 Task: Look for space in Tulle, France from 7th July, 2023 to 15th July, 2023 for 6 adults in price range Rs.15000 to Rs.20000. Place can be entire place with 3 bedrooms having 3 beds and 3 bathrooms. Property type can be house, flat, guest house. Booking option can be shelf check-in. Required host language is English.
Action: Mouse moved to (415, 81)
Screenshot: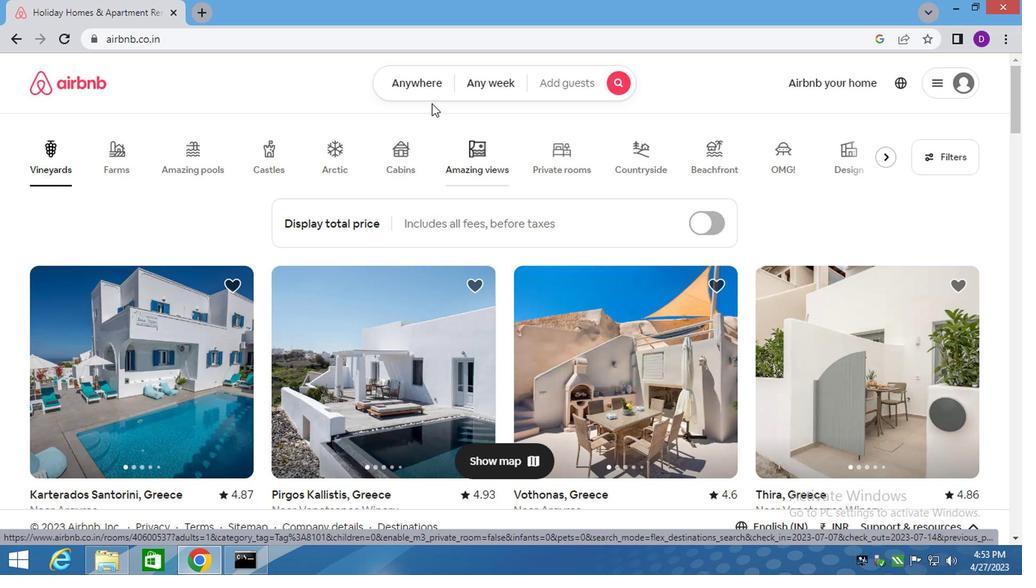 
Action: Mouse pressed left at (415, 81)
Screenshot: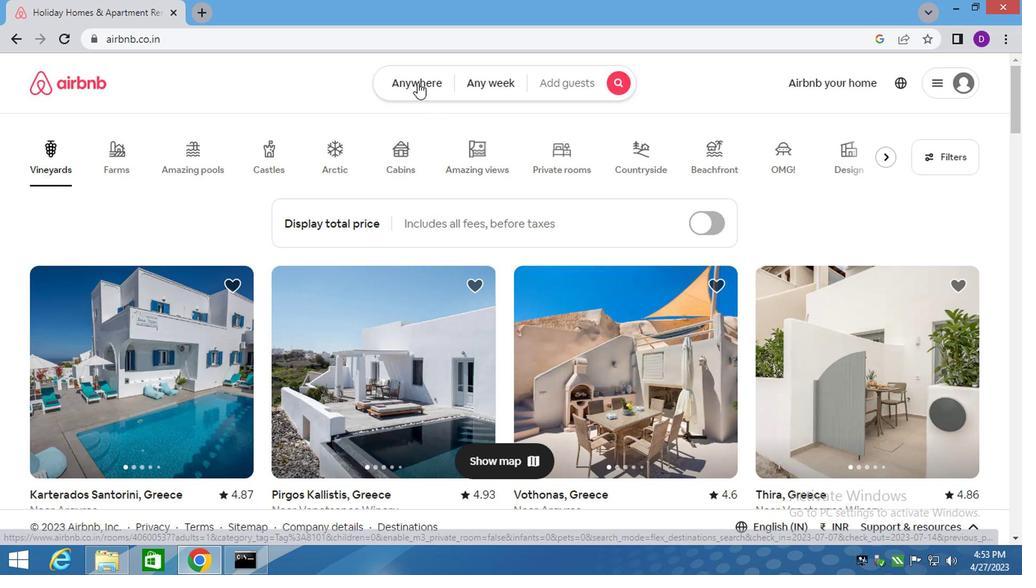 
Action: Mouse moved to (294, 148)
Screenshot: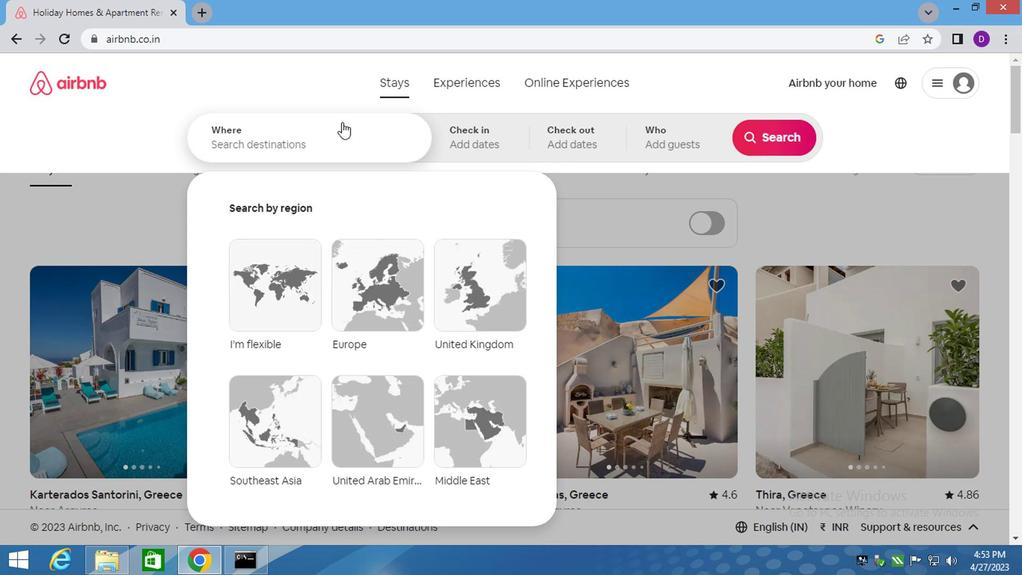 
Action: Mouse pressed left at (294, 148)
Screenshot: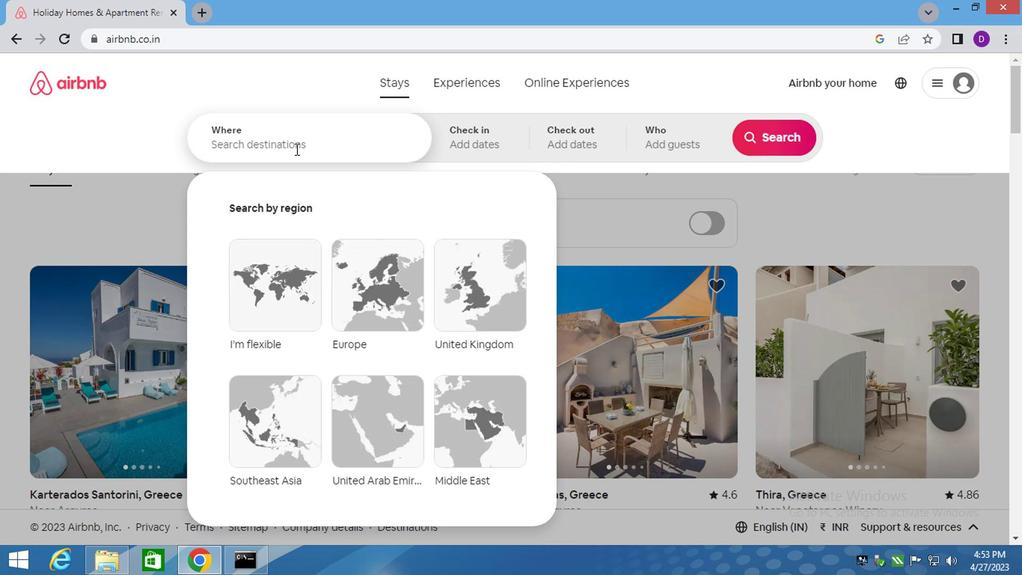 
Action: Key pressed <Key.shift>TULLE,<Key.shift>FRANCE<Key.enter>
Screenshot: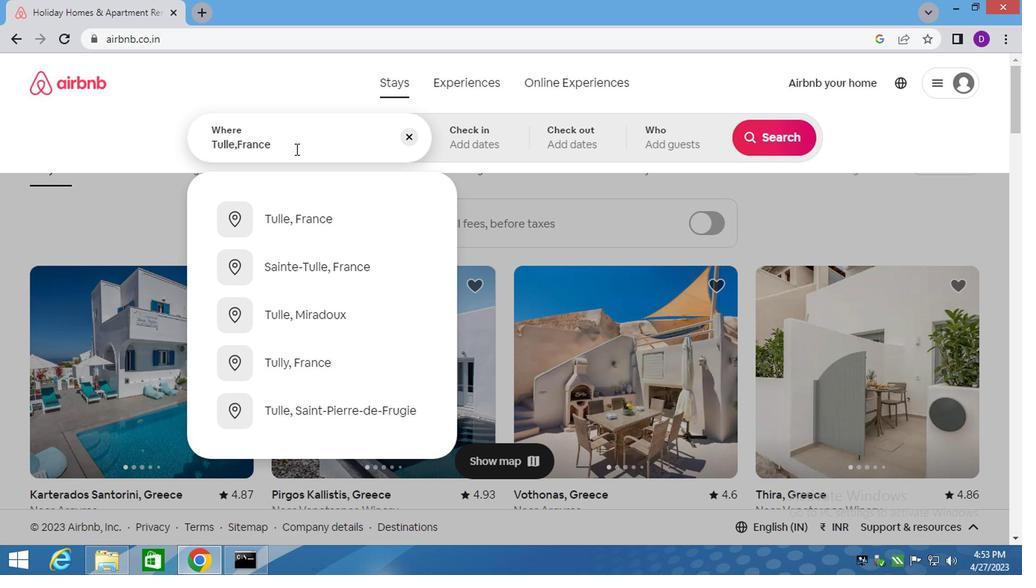 
Action: Mouse moved to (745, 258)
Screenshot: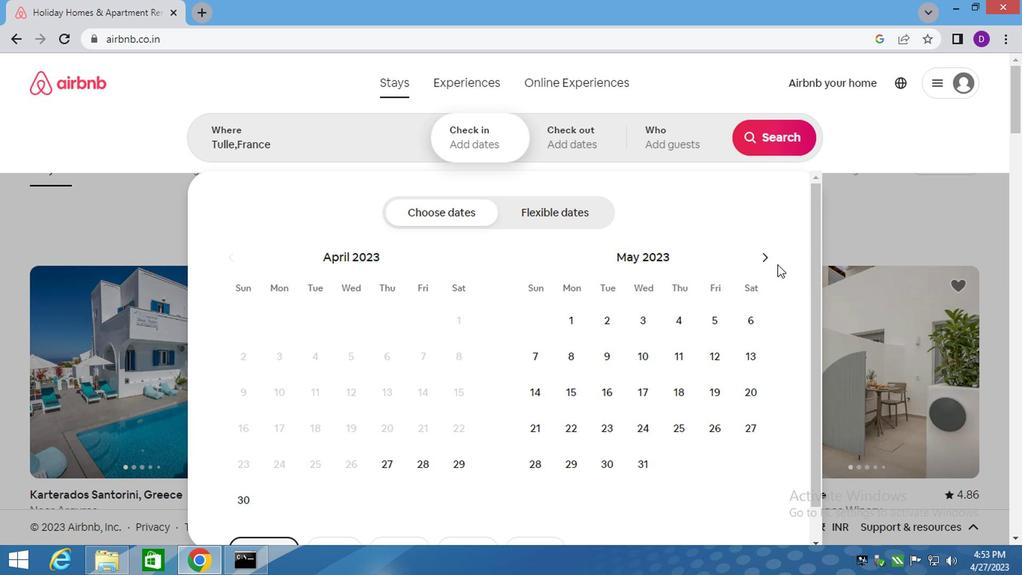 
Action: Mouse pressed left at (745, 258)
Screenshot: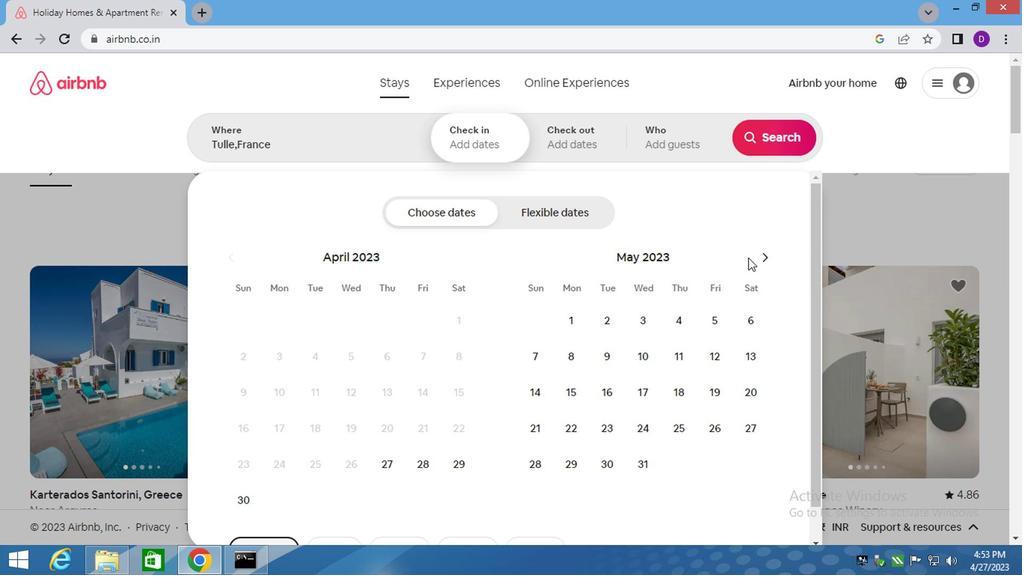 
Action: Mouse moved to (768, 260)
Screenshot: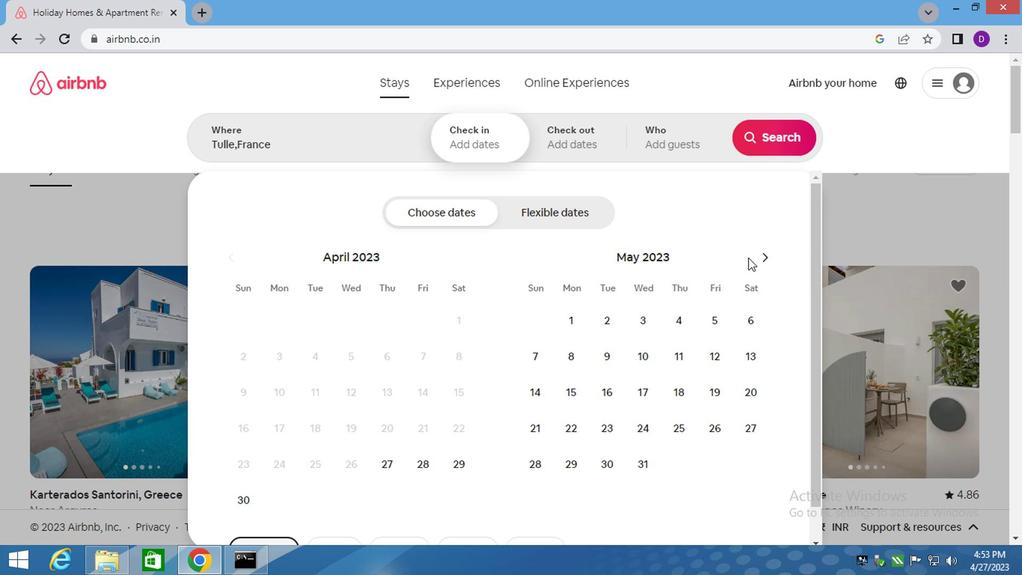 
Action: Mouse pressed left at (768, 260)
Screenshot: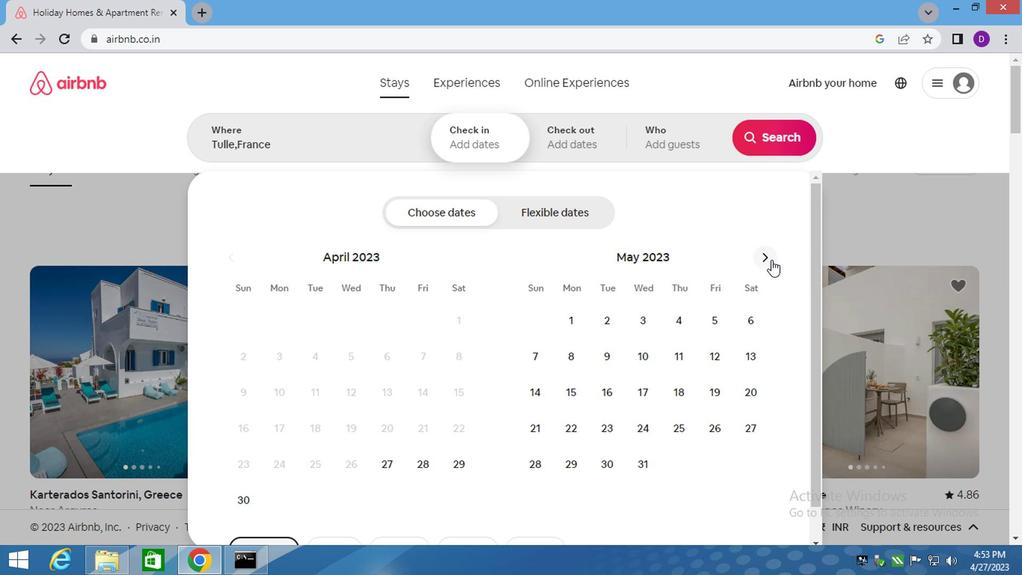 
Action: Mouse pressed left at (768, 260)
Screenshot: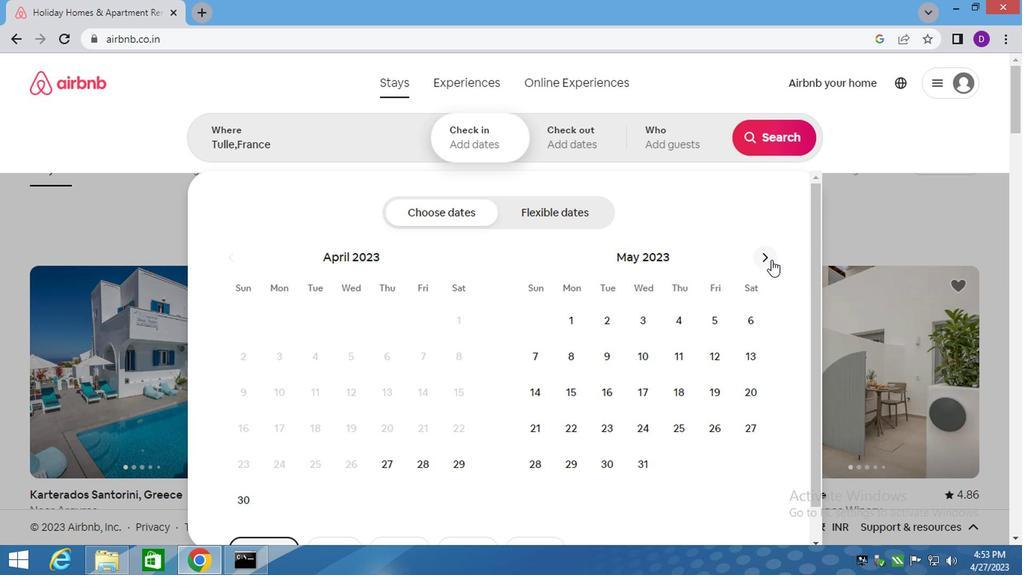 
Action: Mouse pressed left at (768, 260)
Screenshot: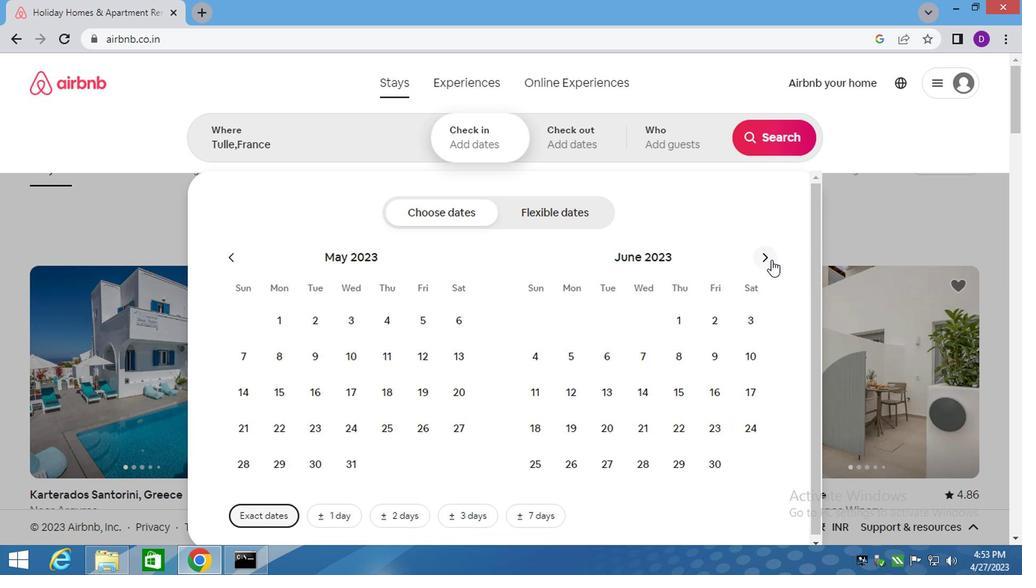 
Action: Mouse moved to (720, 362)
Screenshot: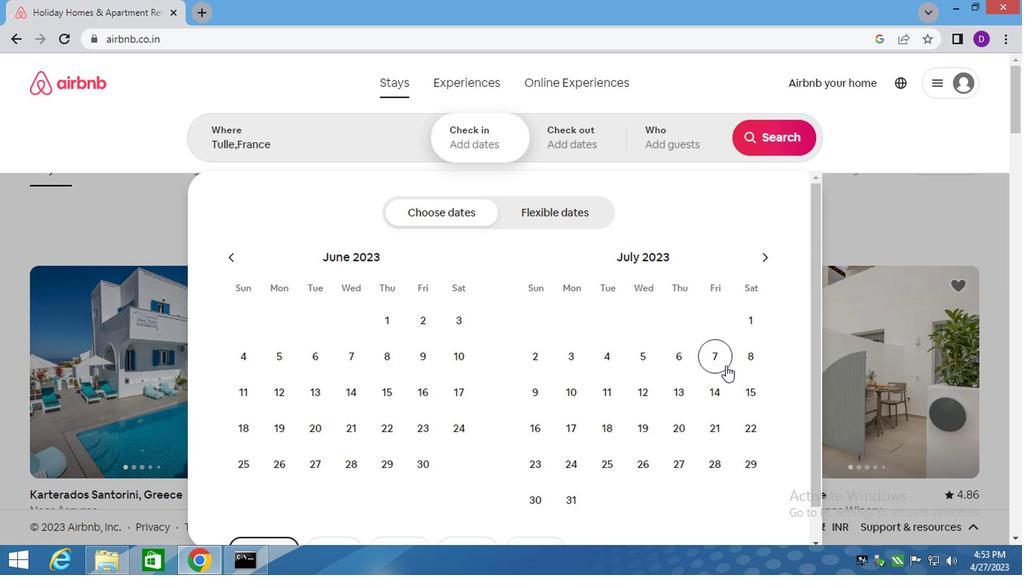 
Action: Mouse pressed left at (720, 362)
Screenshot: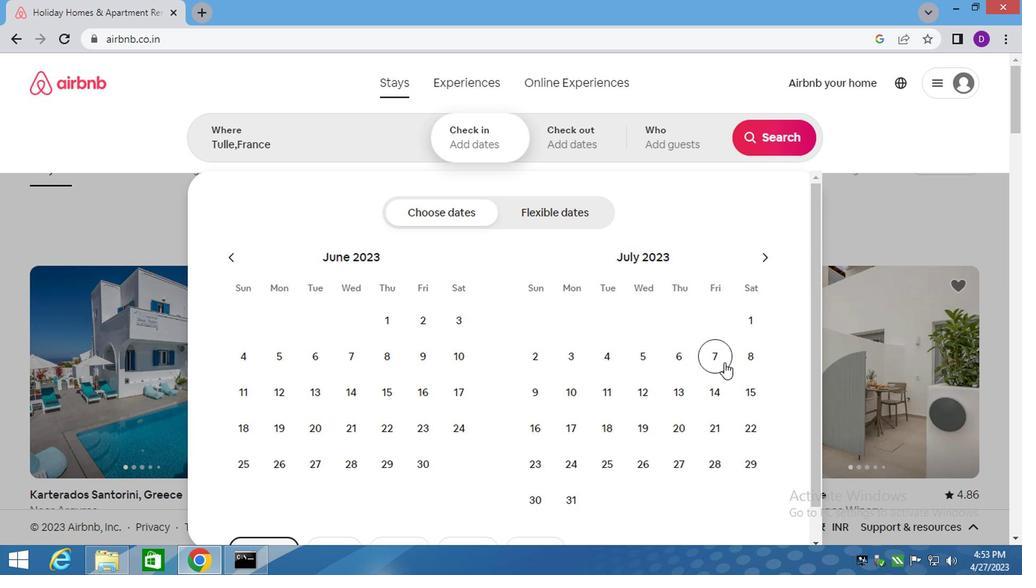 
Action: Mouse moved to (736, 382)
Screenshot: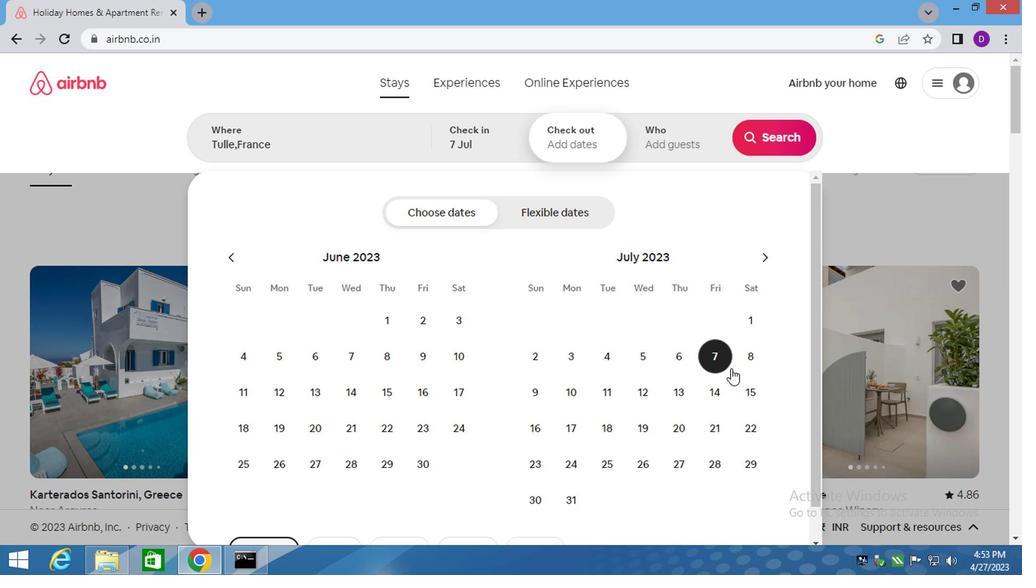 
Action: Mouse pressed left at (736, 382)
Screenshot: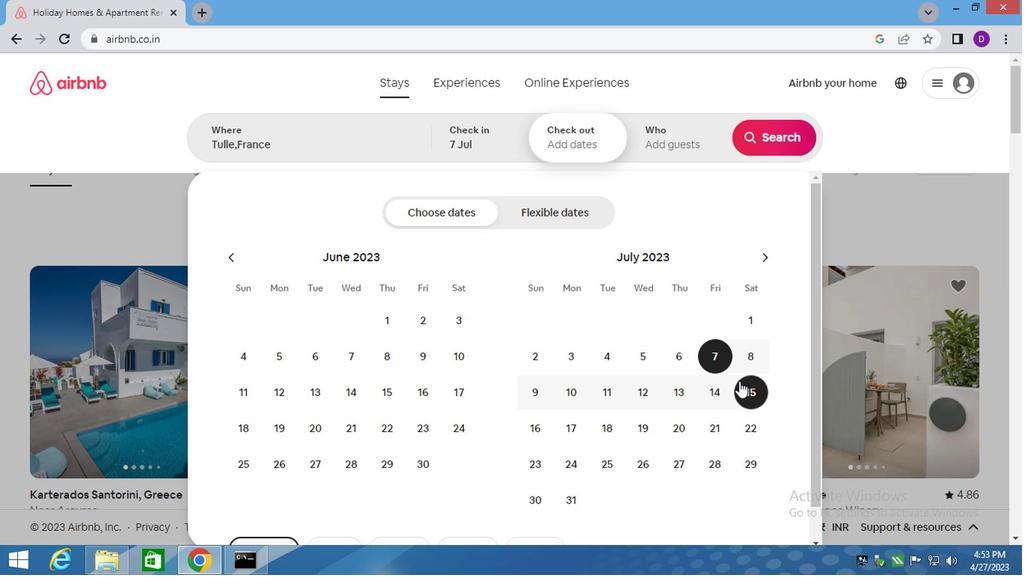 
Action: Mouse moved to (688, 141)
Screenshot: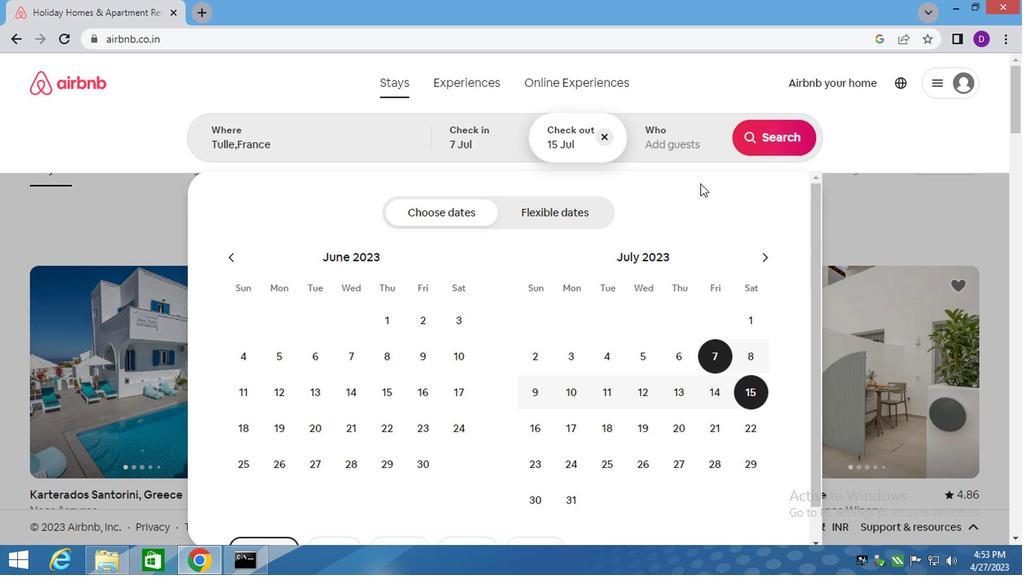 
Action: Mouse pressed left at (688, 141)
Screenshot: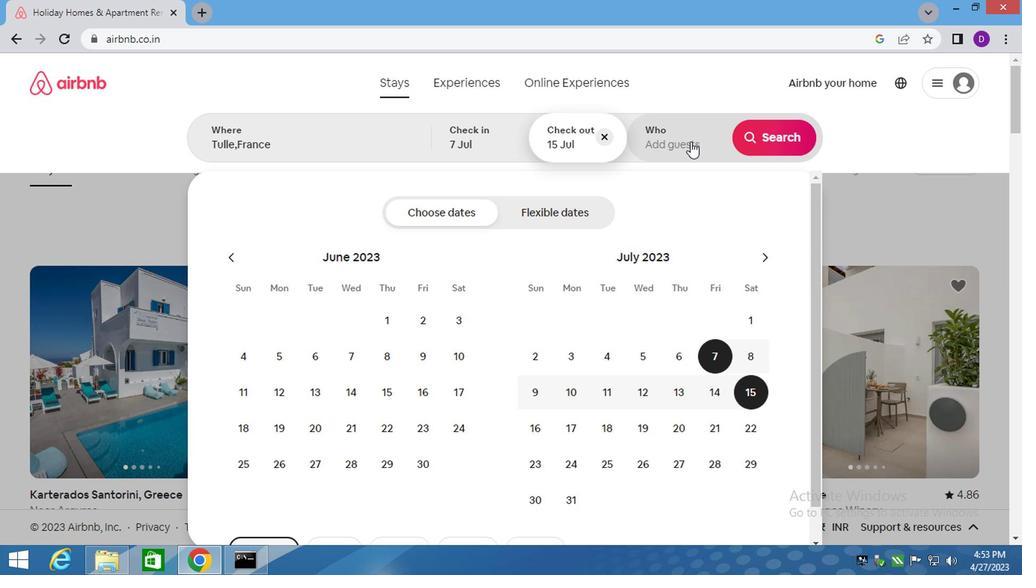 
Action: Mouse moved to (772, 217)
Screenshot: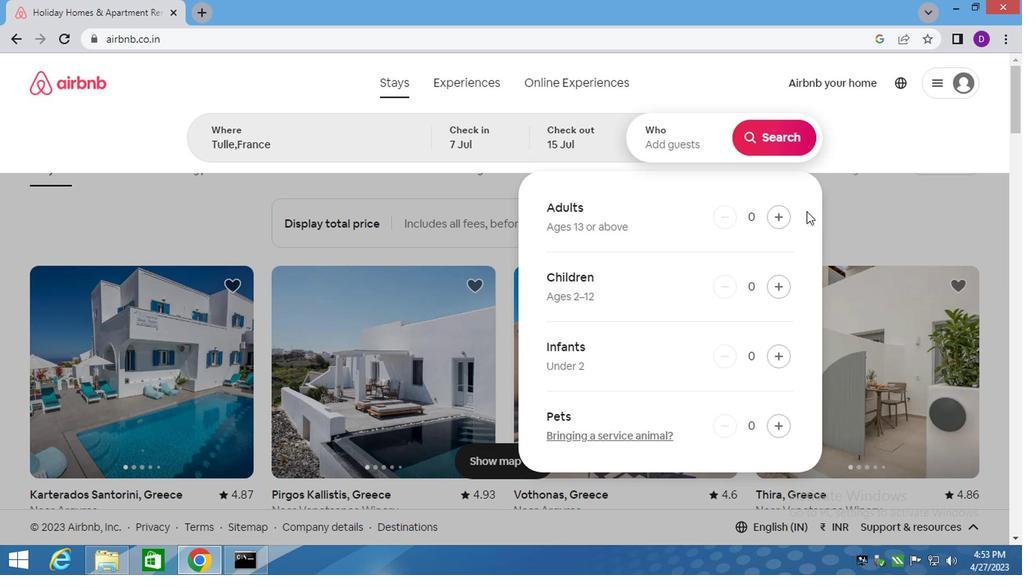 
Action: Mouse pressed left at (772, 217)
Screenshot: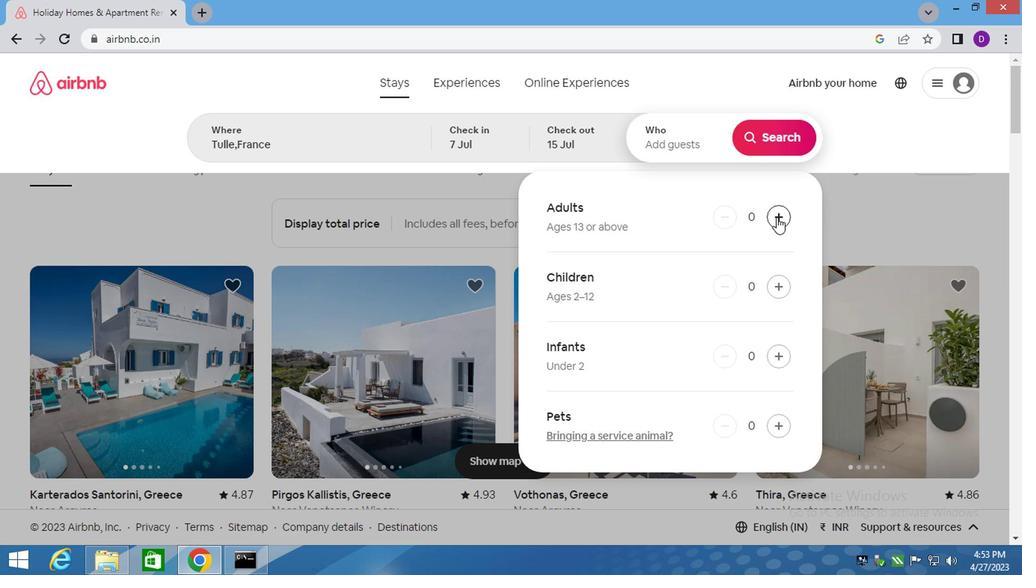 
Action: Mouse pressed left at (772, 217)
Screenshot: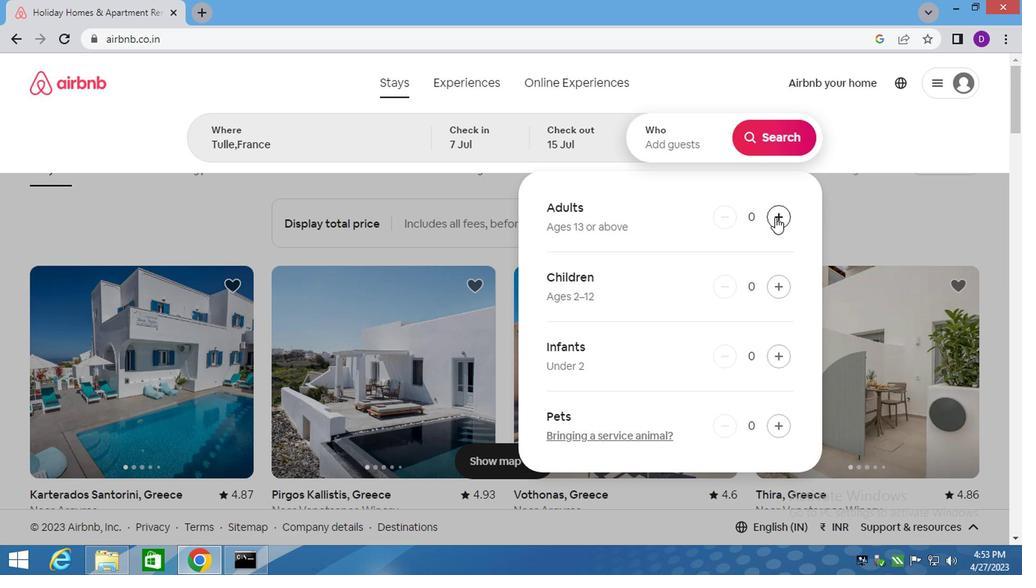 
Action: Mouse pressed left at (772, 217)
Screenshot: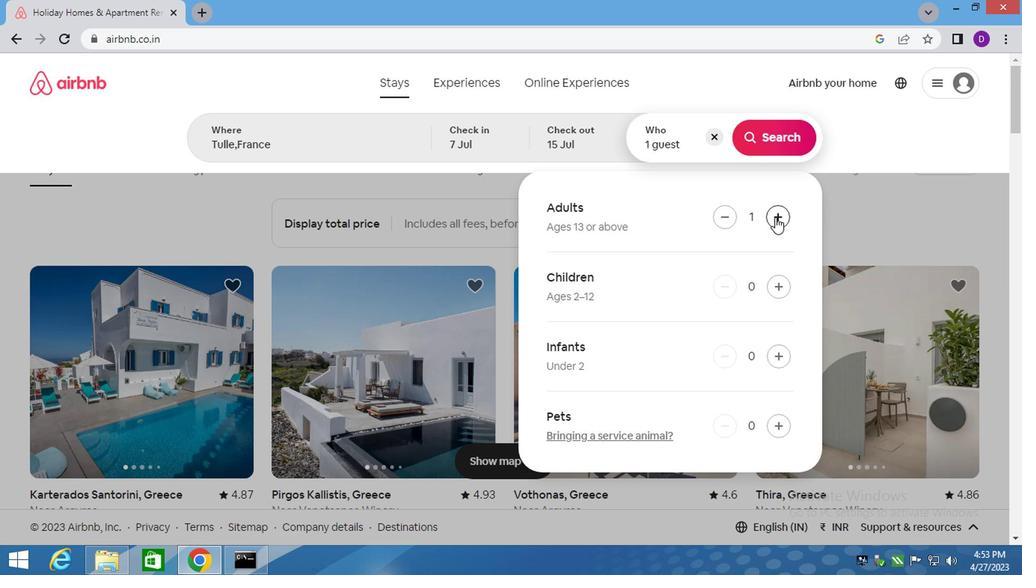 
Action: Mouse pressed left at (772, 217)
Screenshot: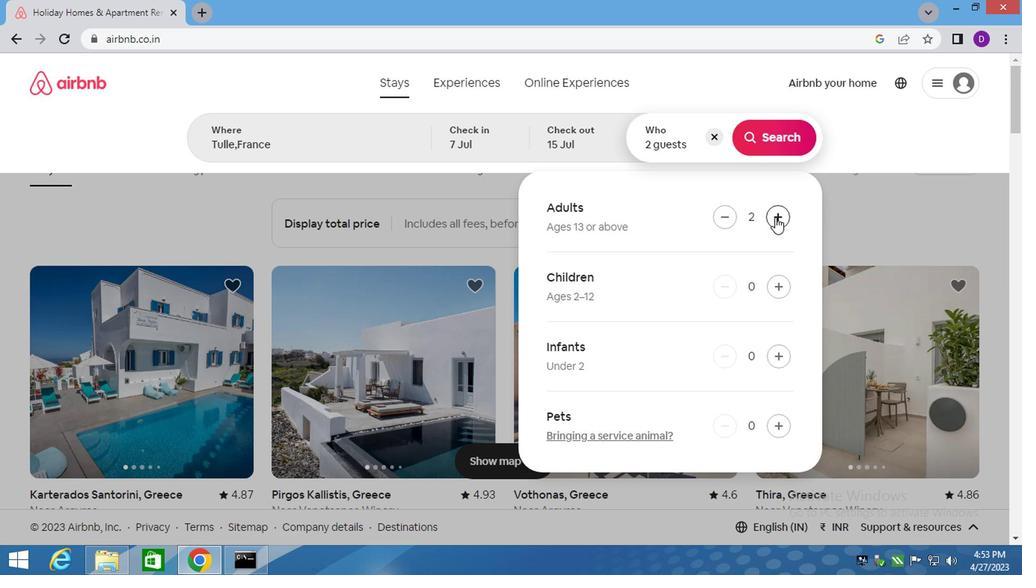 
Action: Mouse pressed left at (772, 217)
Screenshot: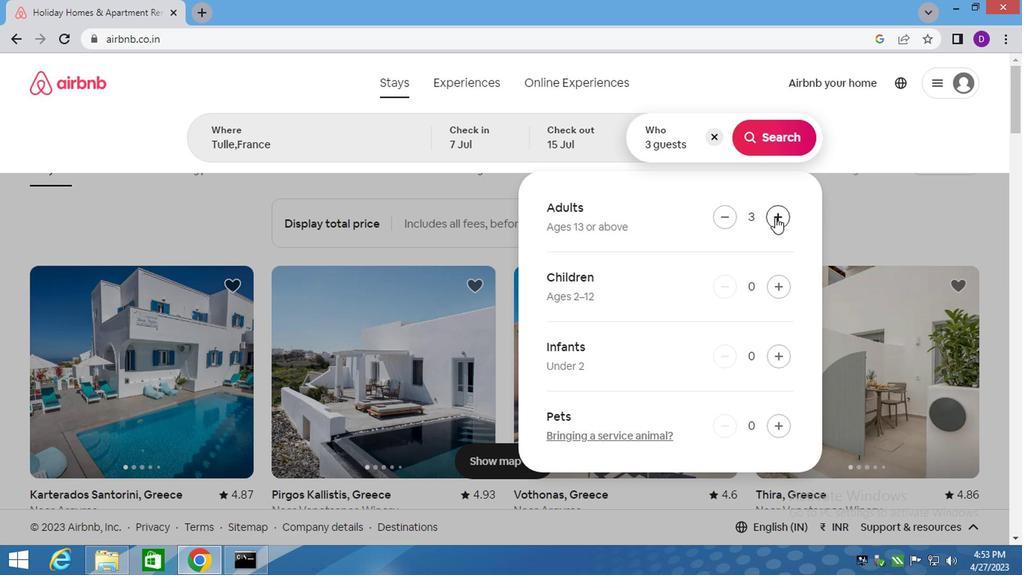 
Action: Mouse pressed left at (772, 217)
Screenshot: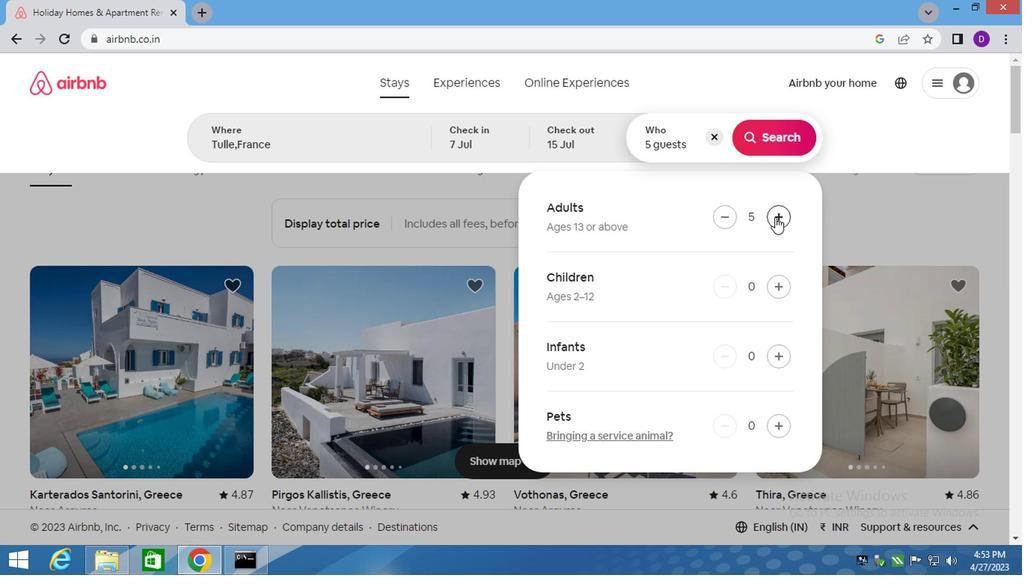 
Action: Mouse moved to (762, 148)
Screenshot: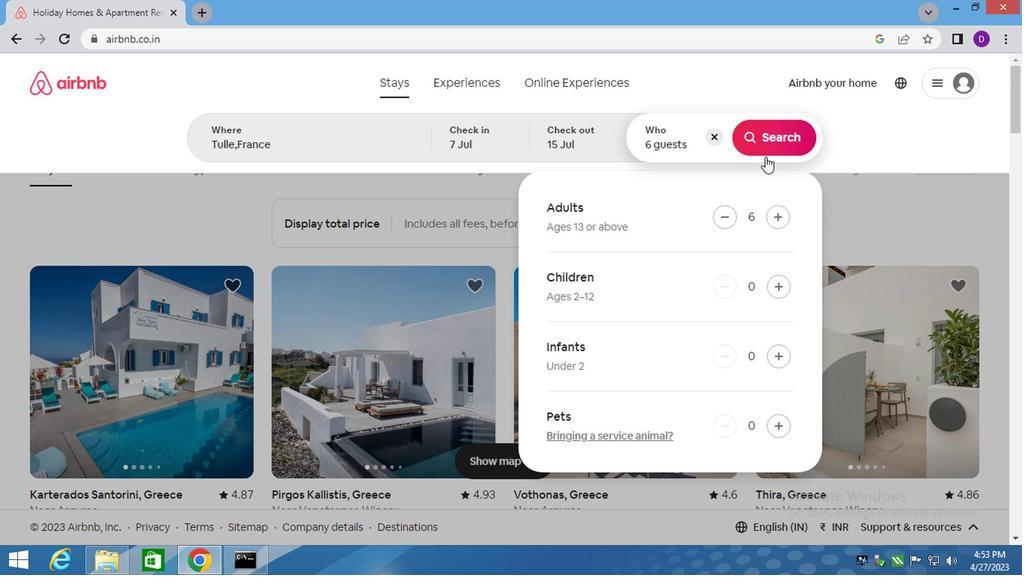 
Action: Mouse pressed left at (762, 148)
Screenshot: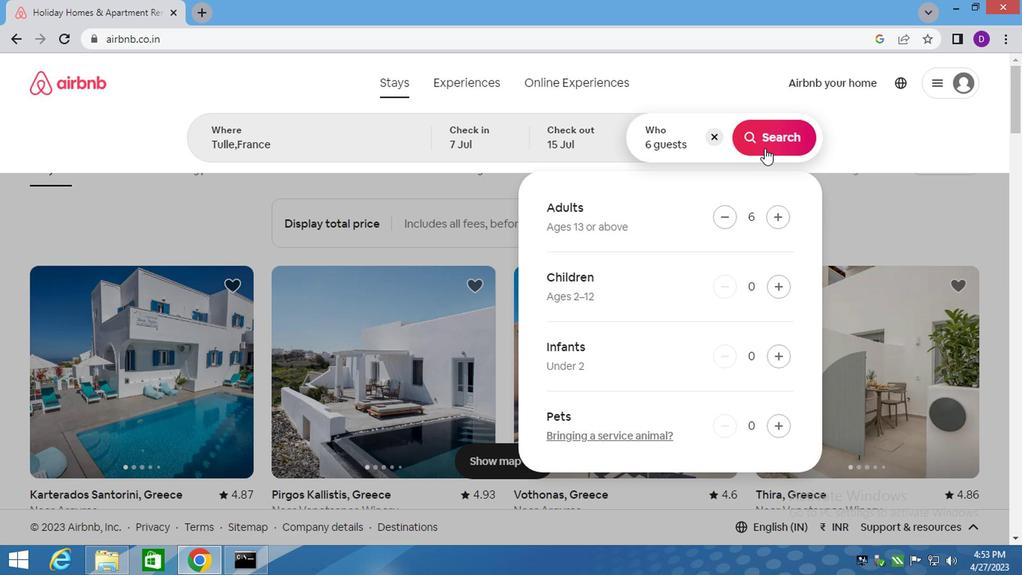 
Action: Mouse moved to (960, 153)
Screenshot: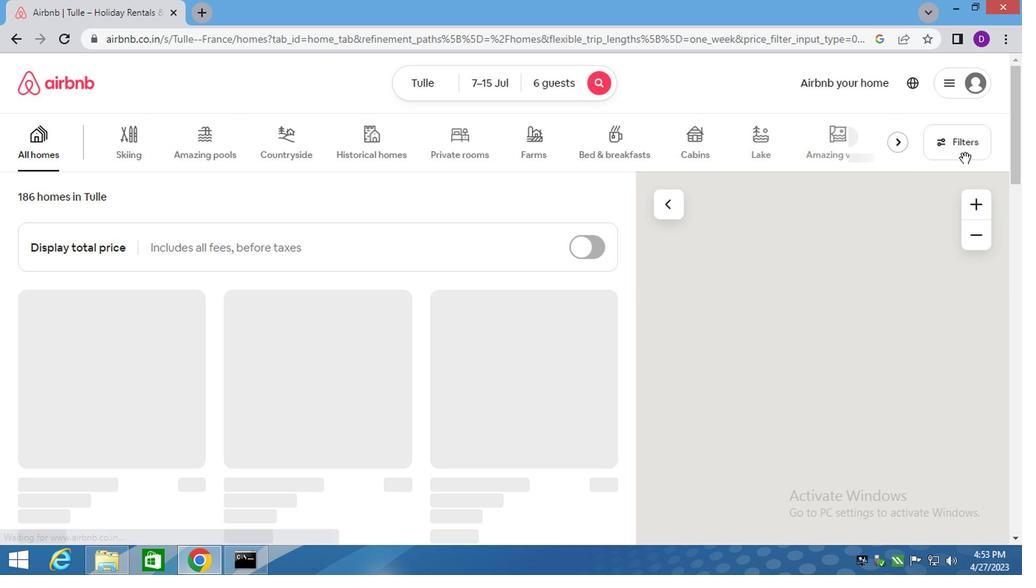 
Action: Mouse pressed left at (960, 153)
Screenshot: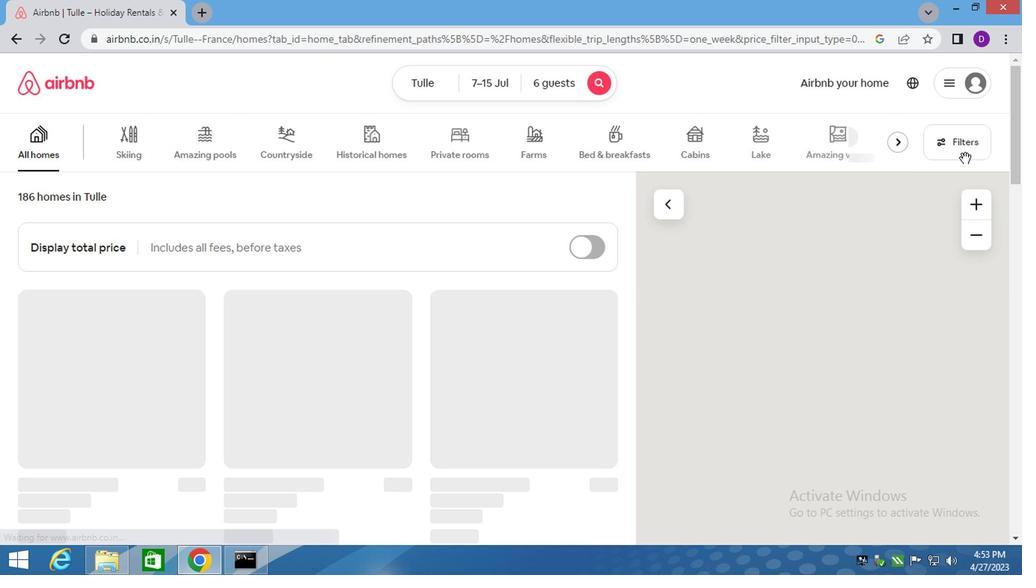 
Action: Mouse moved to (294, 328)
Screenshot: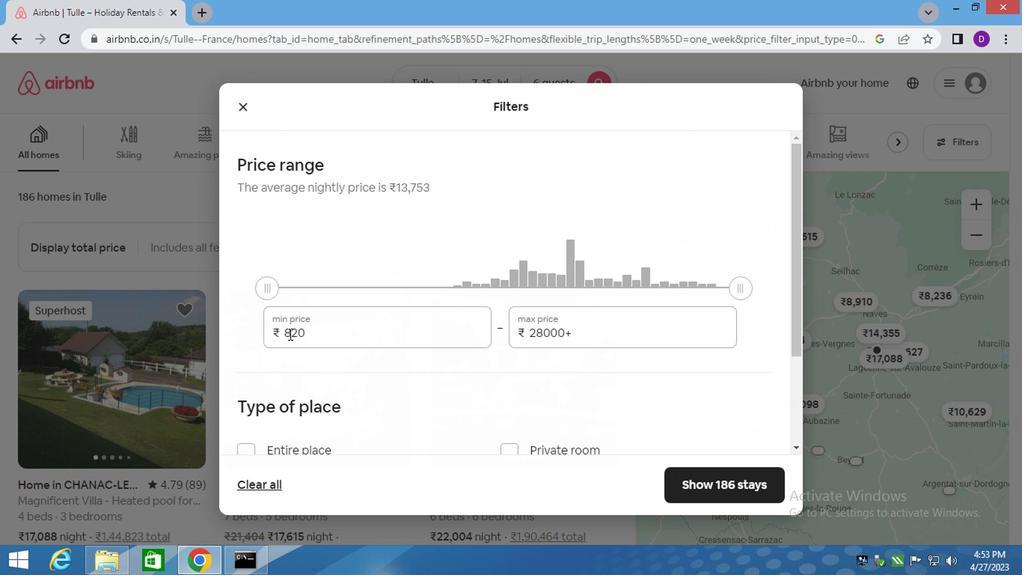 
Action: Mouse pressed left at (294, 328)
Screenshot: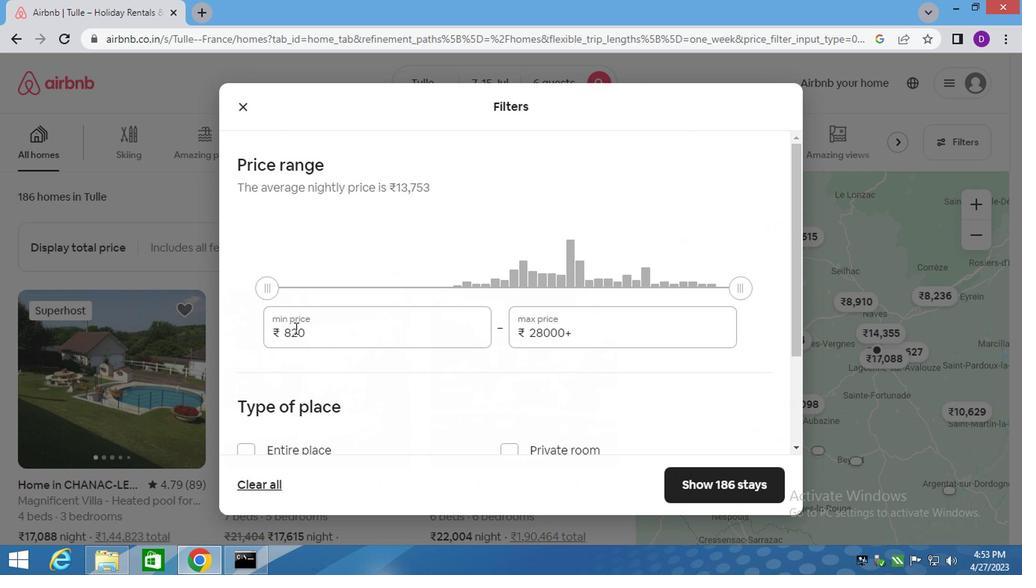 
Action: Mouse pressed left at (294, 328)
Screenshot: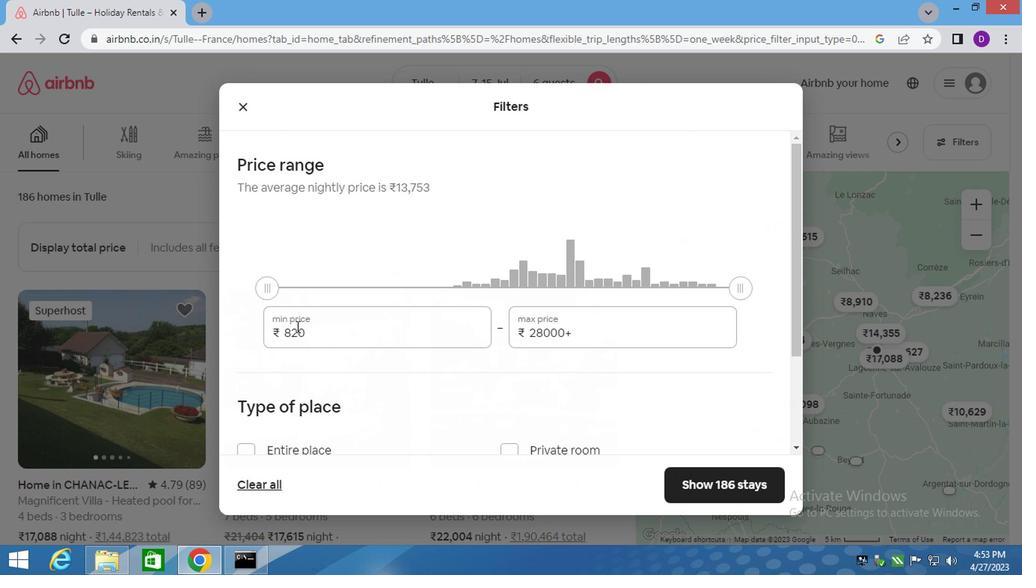 
Action: Mouse pressed left at (294, 328)
Screenshot: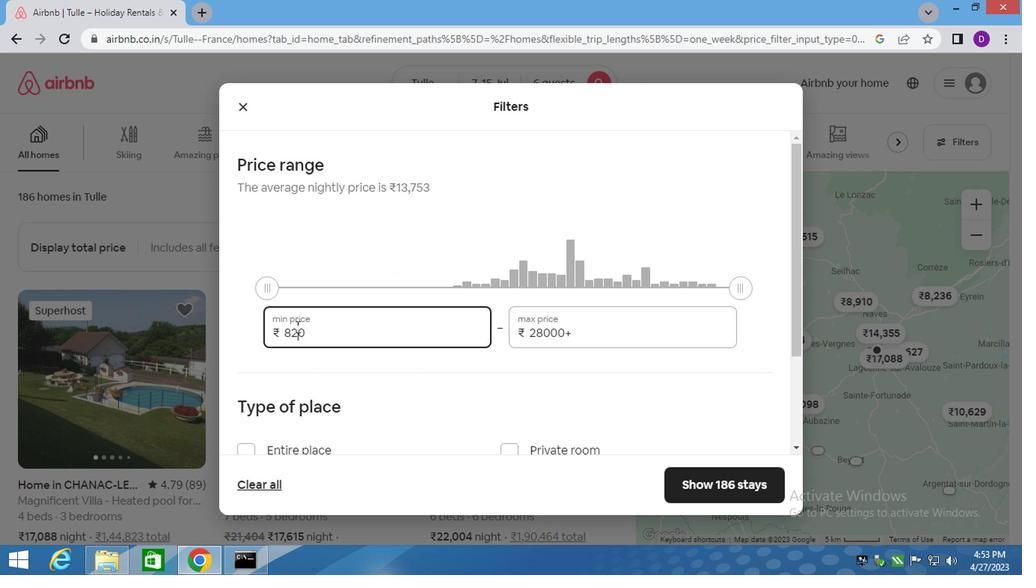 
Action: Key pressed 15000<Key.tab><Key.backspace><Key.backspace><Key.backspace><Key.backspace><Key.backspace><Key.backspace><Key.backspace><Key.backspace><Key.backspace><Key.backspace><Key.backspace><Key.backspace><Key.backspace><Key.backspace><Key.backspace><Key.backspace>
Screenshot: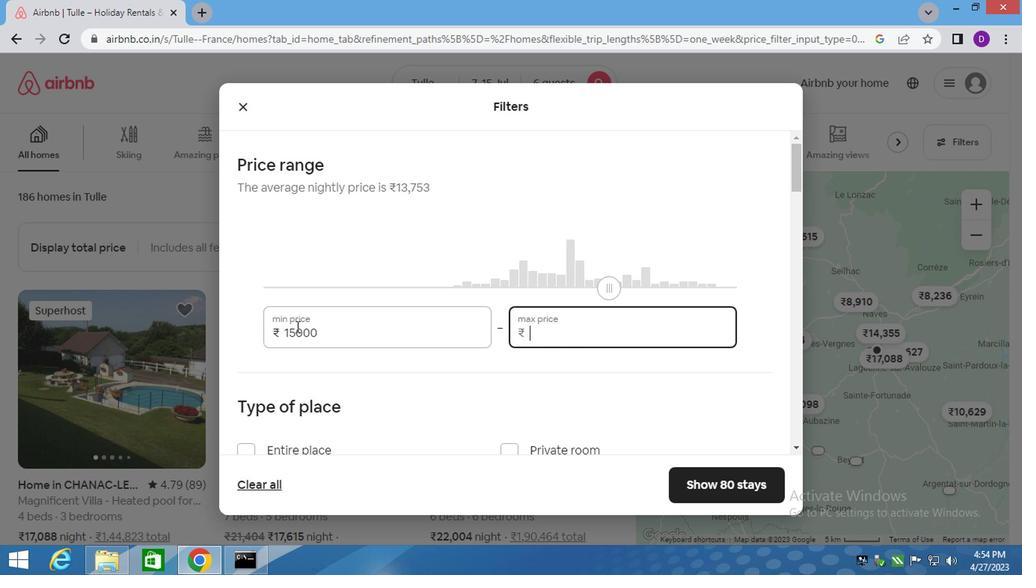 
Action: Mouse moved to (294, 328)
Screenshot: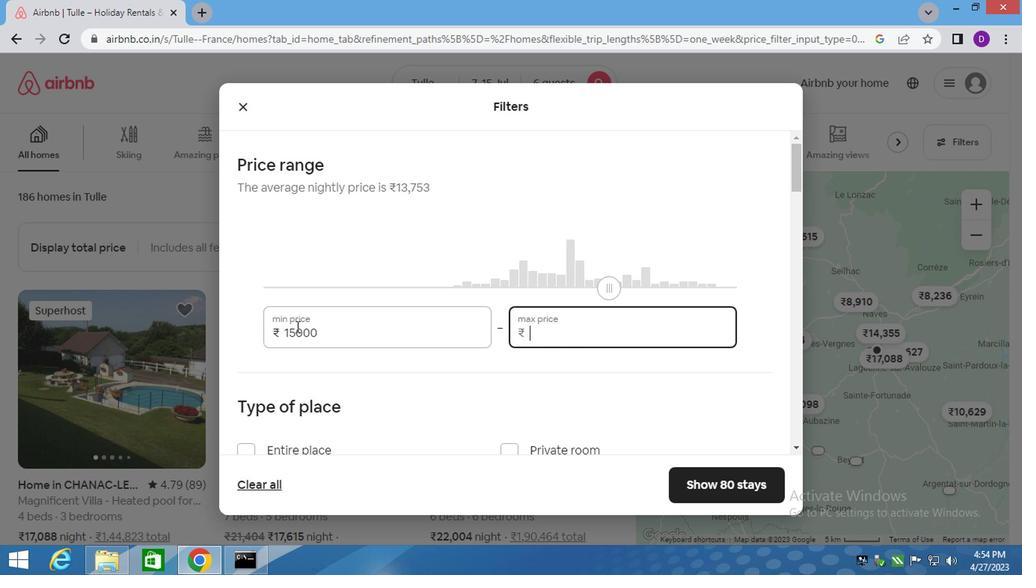 
Action: Key pressed <Key.backspace><Key.backspace>20000
Screenshot: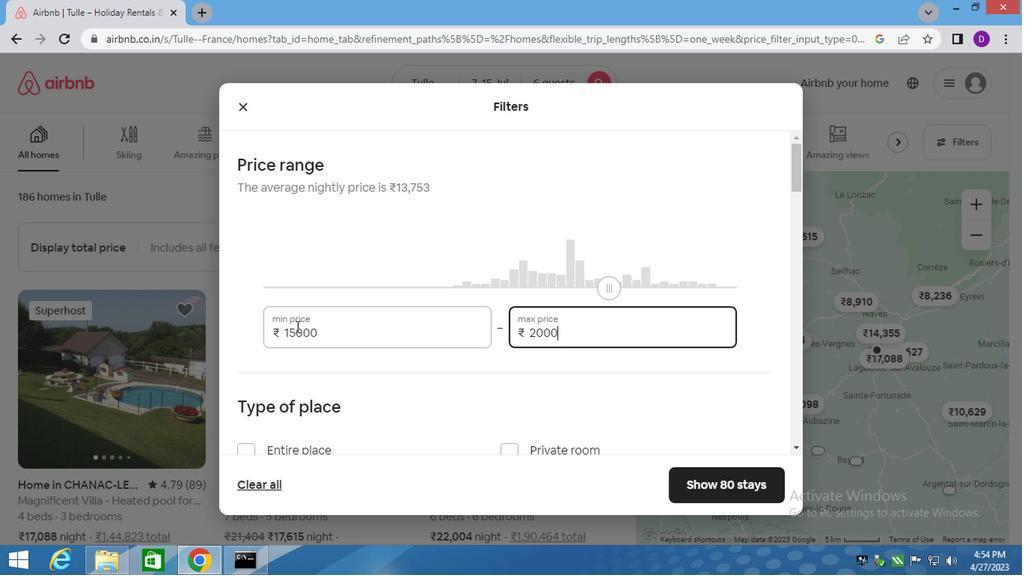 
Action: Mouse moved to (274, 414)
Screenshot: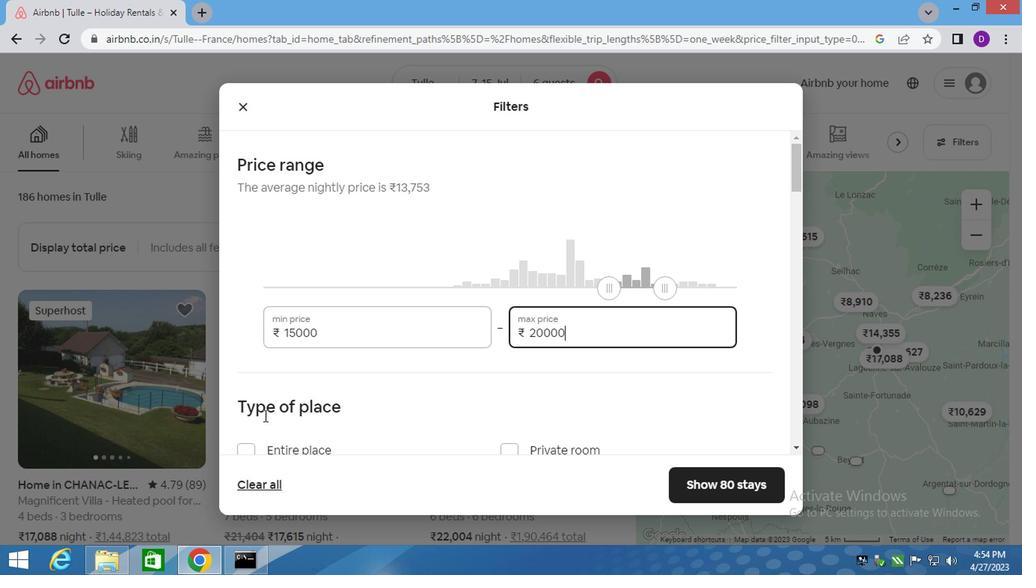 
Action: Mouse scrolled (274, 413) with delta (0, -1)
Screenshot: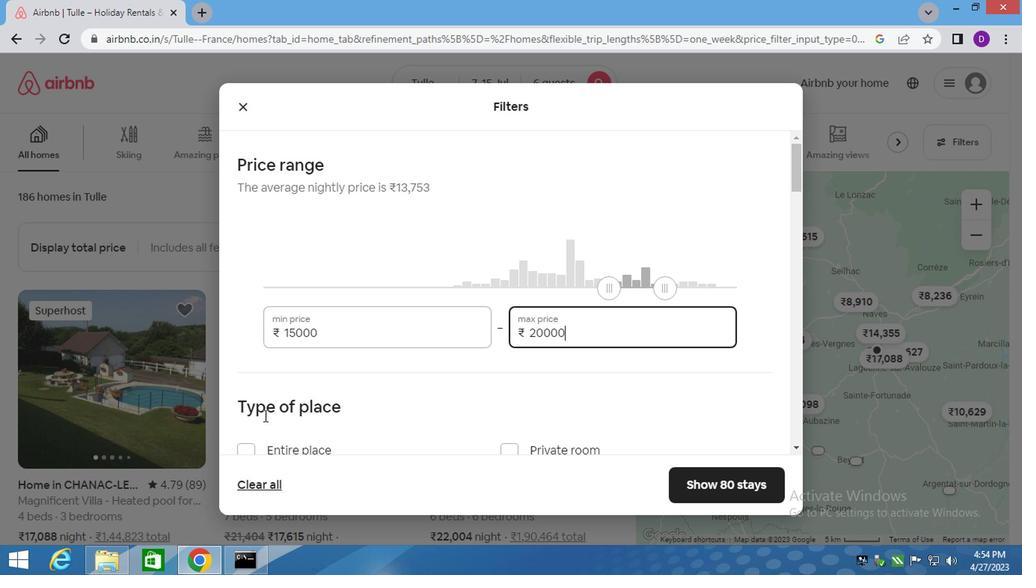 
Action: Mouse moved to (281, 411)
Screenshot: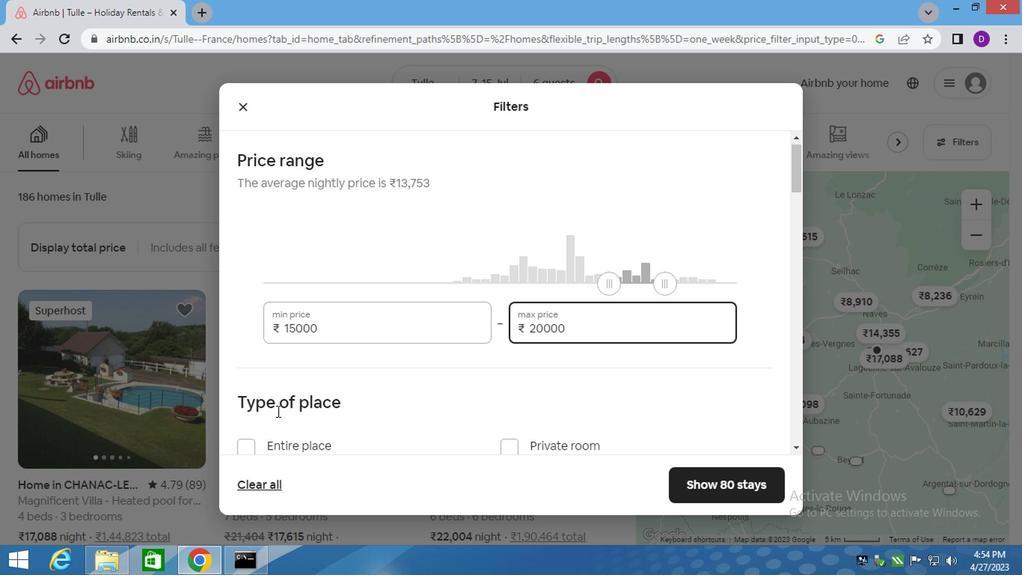 
Action: Mouse scrolled (276, 411) with delta (0, -1)
Screenshot: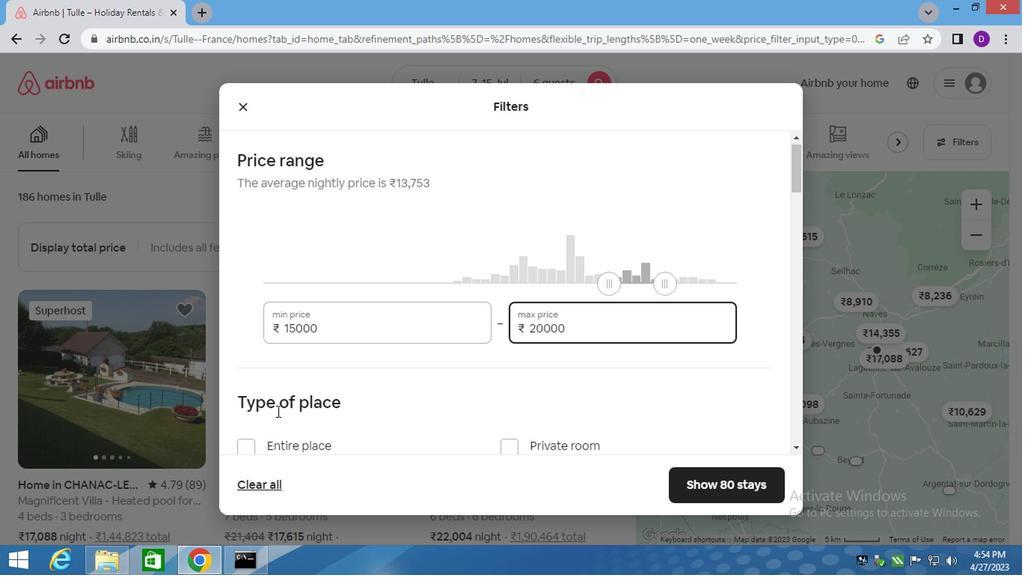 
Action: Mouse moved to (292, 299)
Screenshot: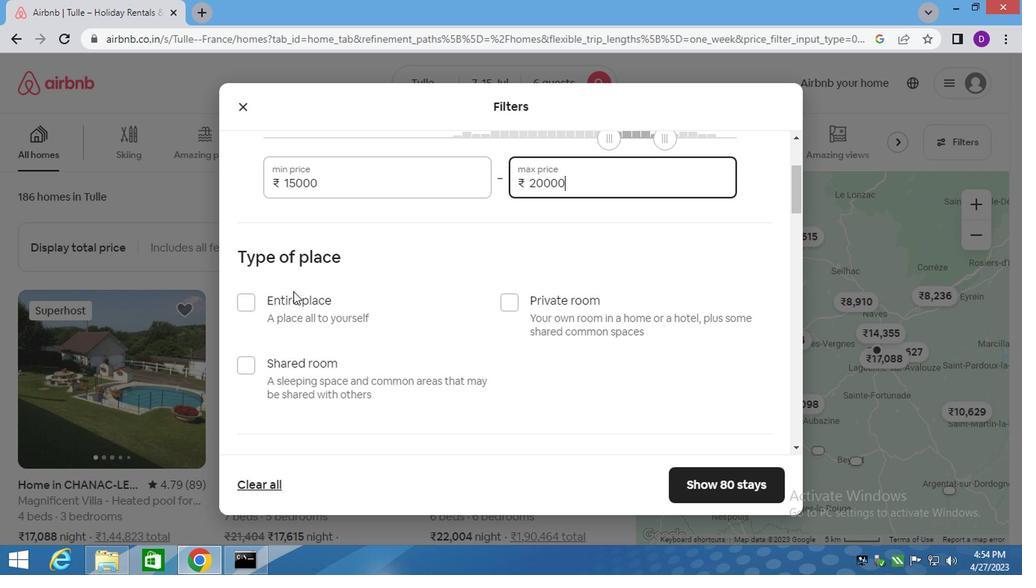 
Action: Mouse pressed left at (292, 299)
Screenshot: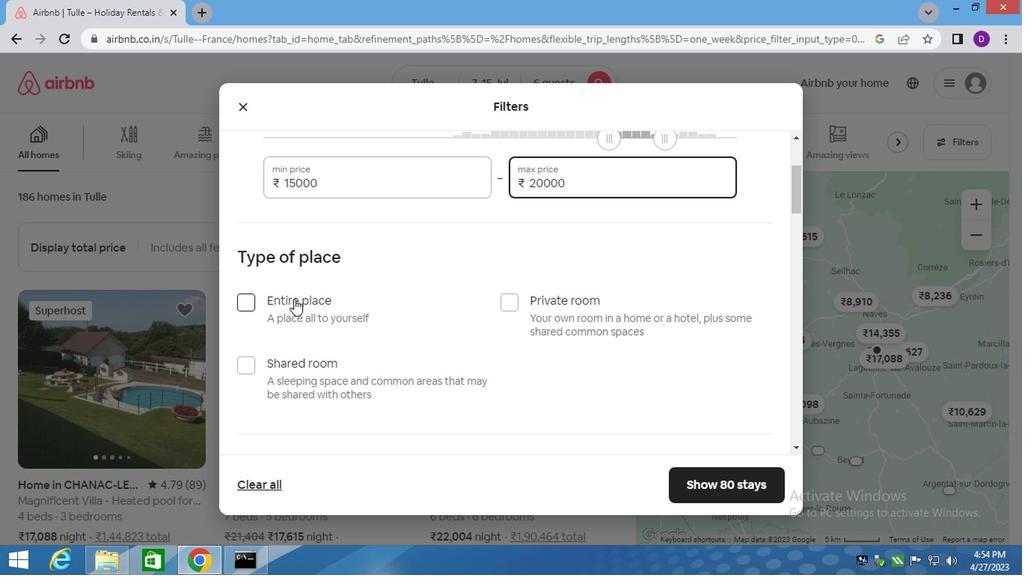 
Action: Mouse scrolled (292, 299) with delta (0, 0)
Screenshot: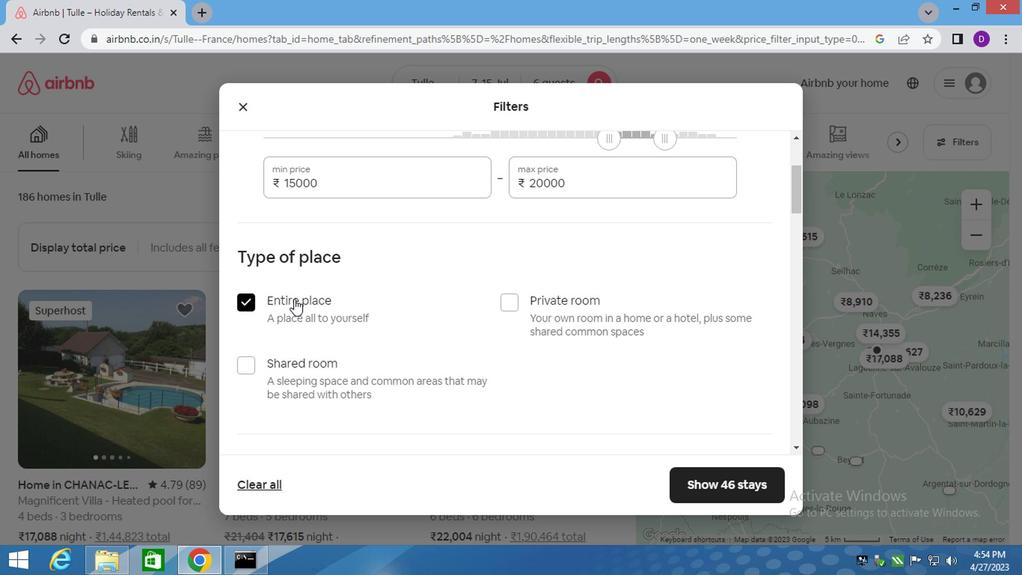 
Action: Mouse scrolled (292, 299) with delta (0, 0)
Screenshot: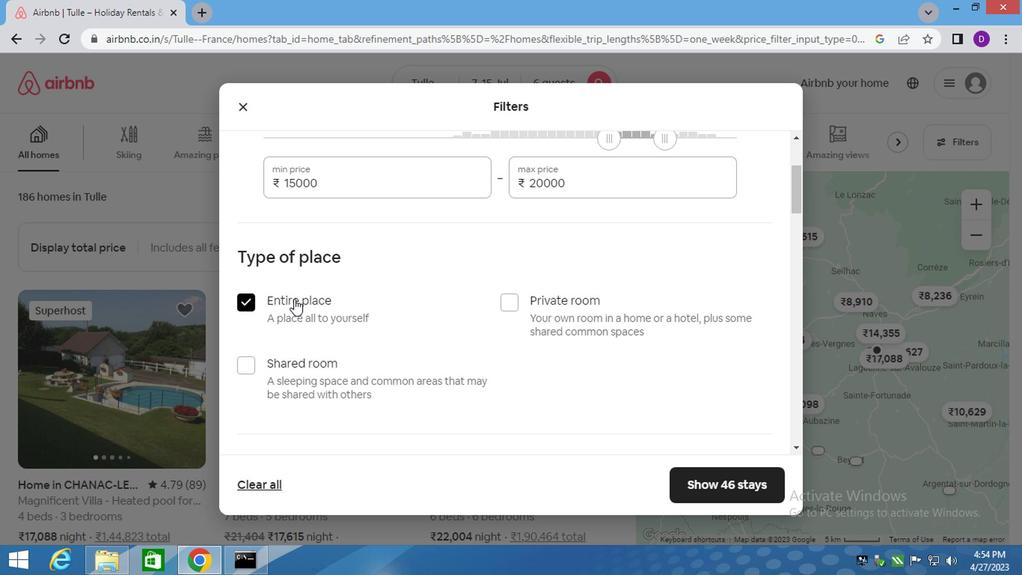 
Action: Mouse scrolled (292, 299) with delta (0, 0)
Screenshot: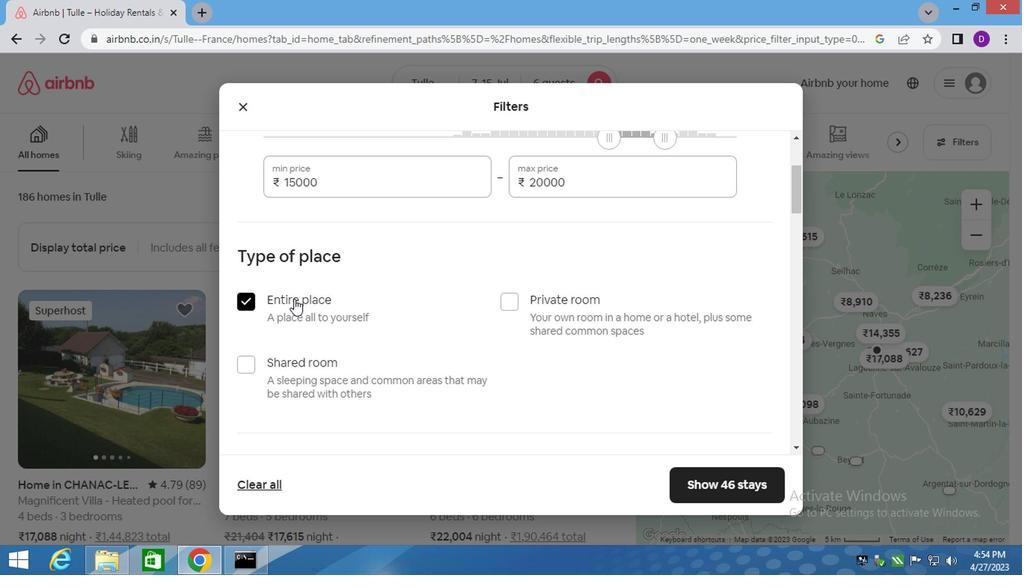 
Action: Mouse moved to (431, 333)
Screenshot: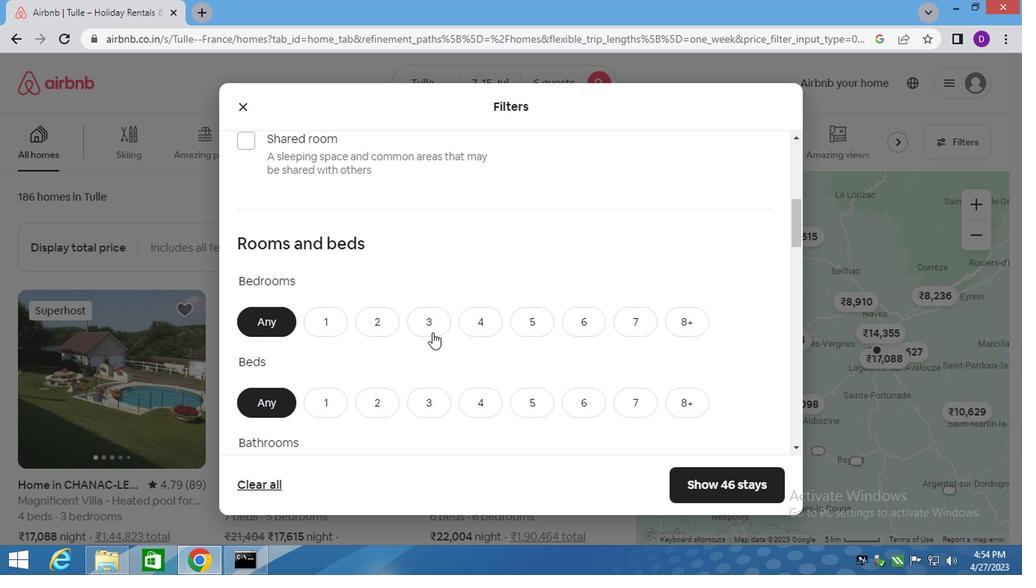 
Action: Mouse pressed left at (431, 333)
Screenshot: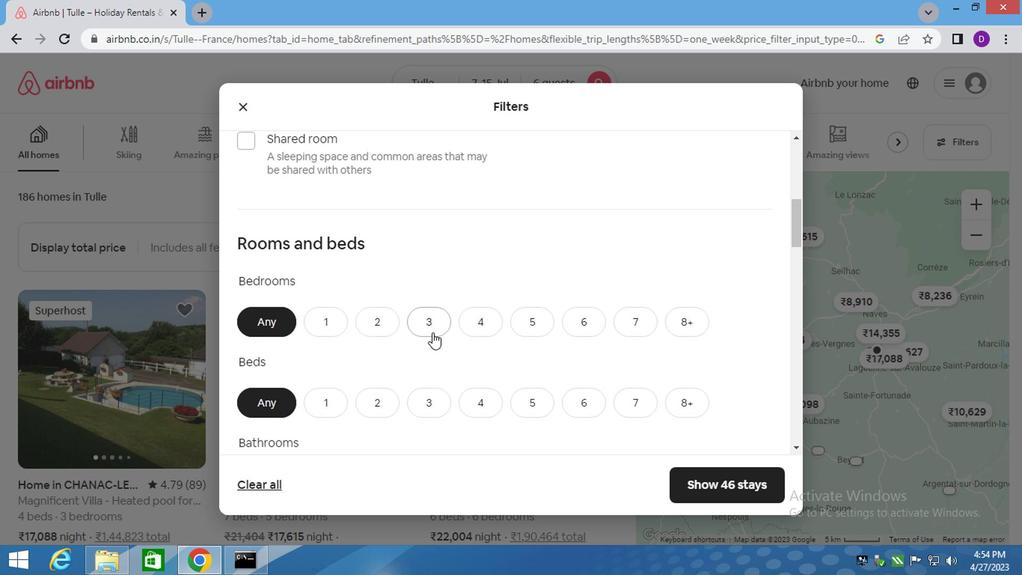 
Action: Mouse scrolled (431, 332) with delta (0, -1)
Screenshot: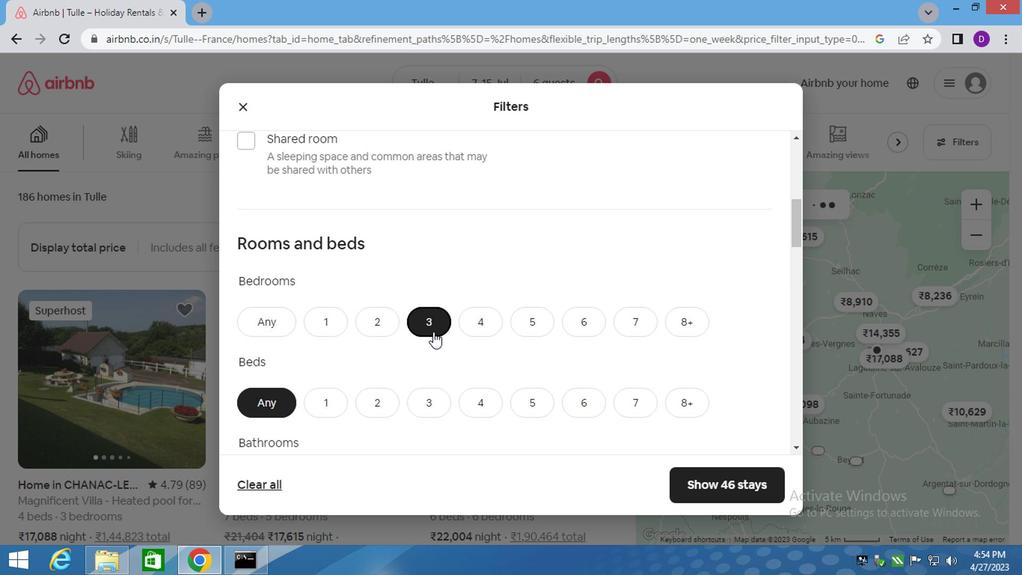 
Action: Mouse scrolled (431, 332) with delta (0, -1)
Screenshot: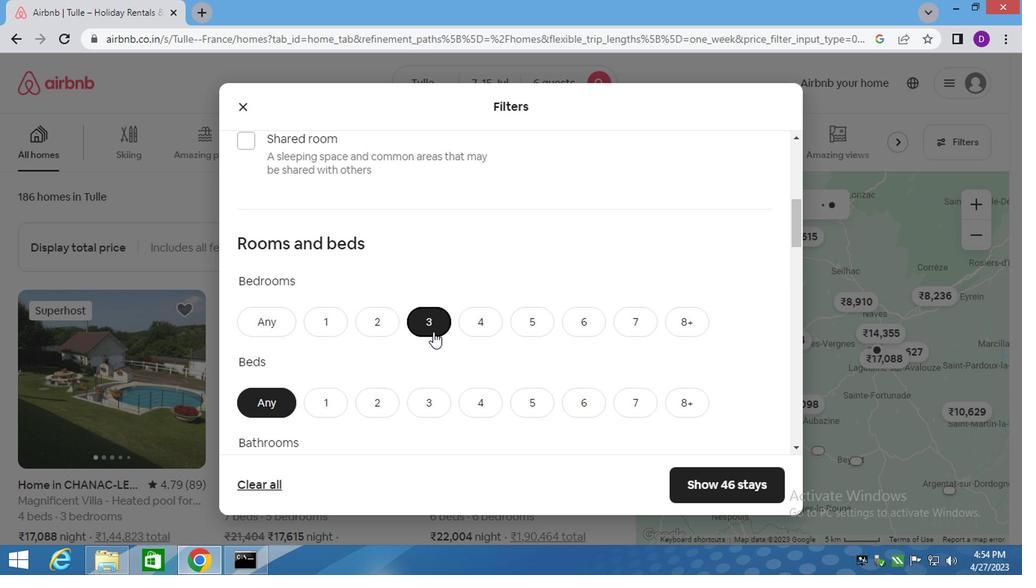 
Action: Mouse moved to (431, 256)
Screenshot: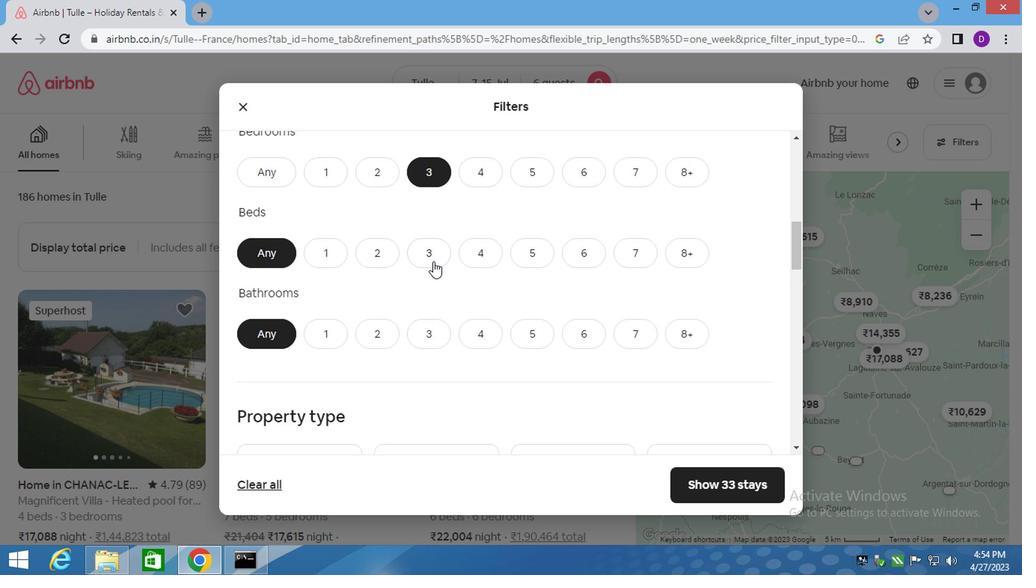 
Action: Mouse pressed left at (431, 256)
Screenshot: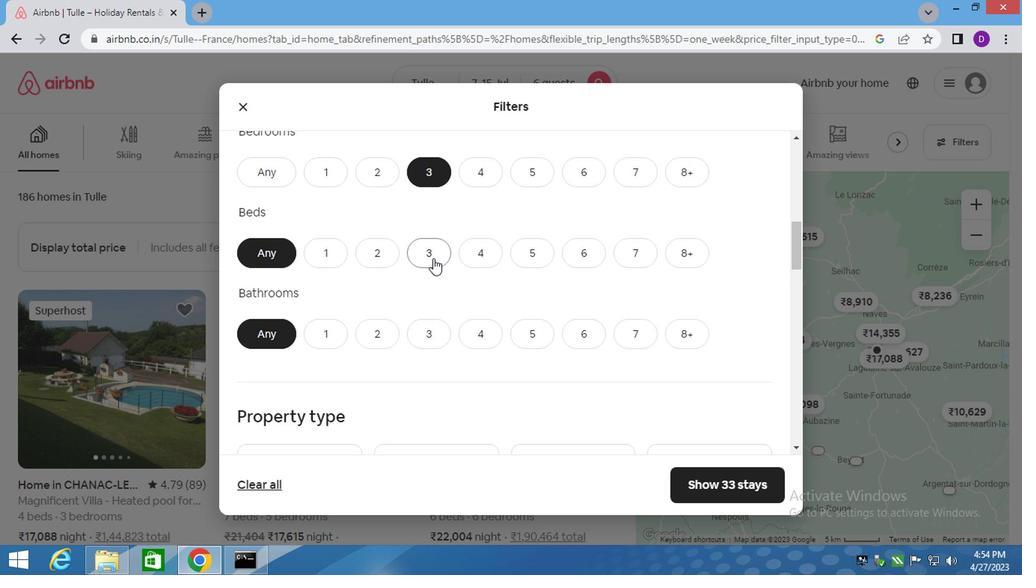 
Action: Mouse moved to (422, 328)
Screenshot: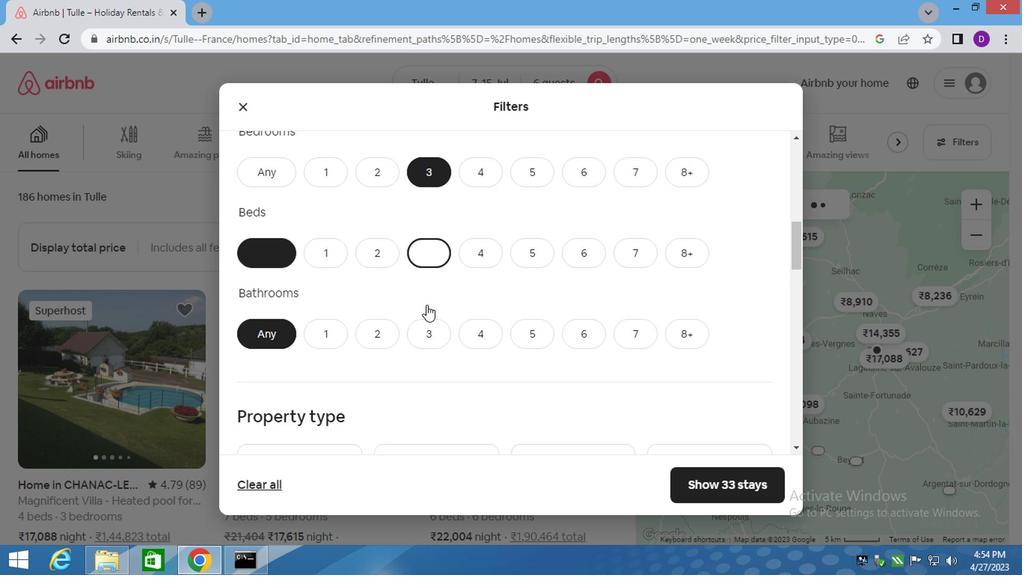 
Action: Mouse pressed left at (422, 328)
Screenshot: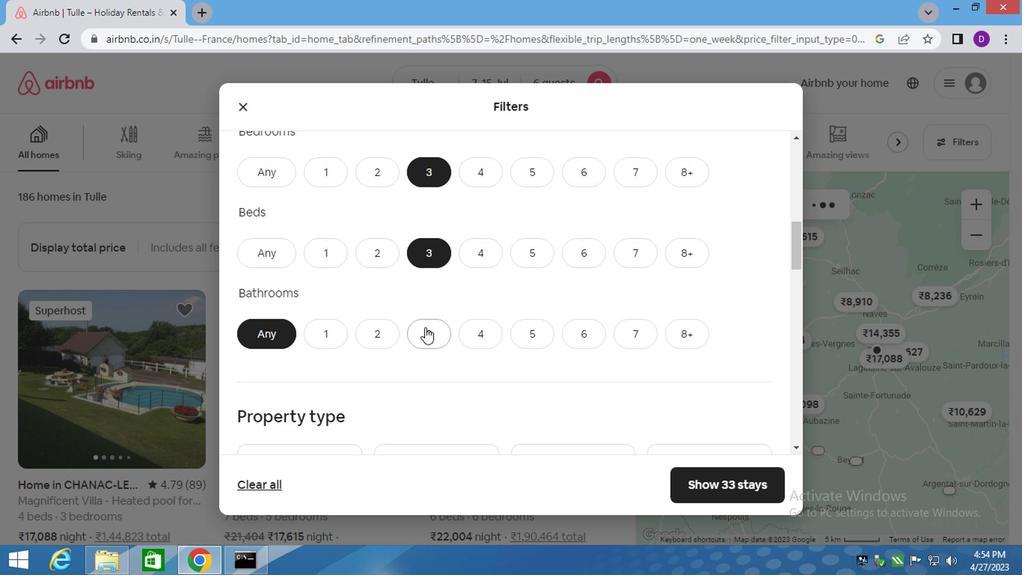 
Action: Mouse scrolled (422, 328) with delta (0, 0)
Screenshot: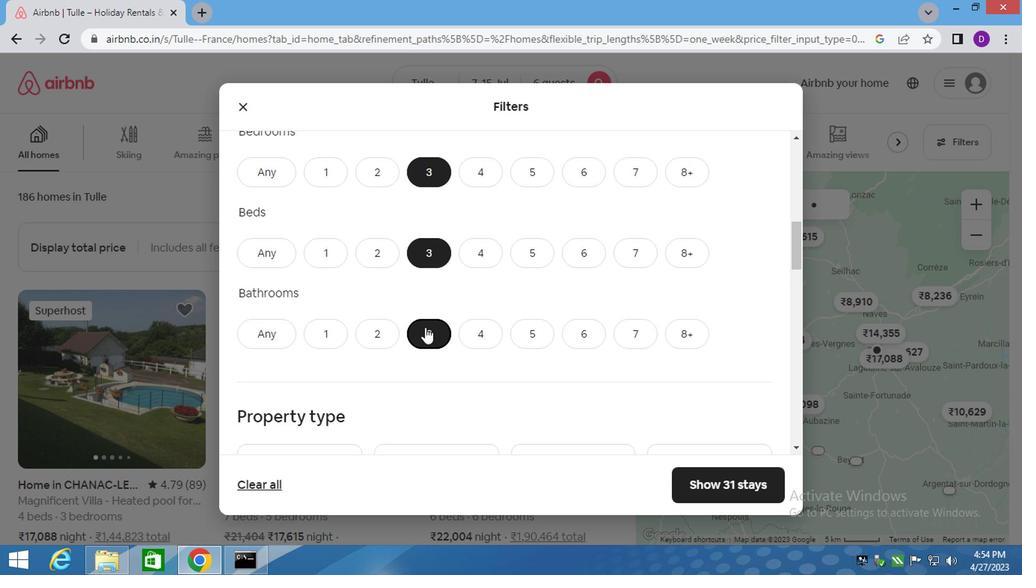 
Action: Mouse scrolled (422, 328) with delta (0, 0)
Screenshot: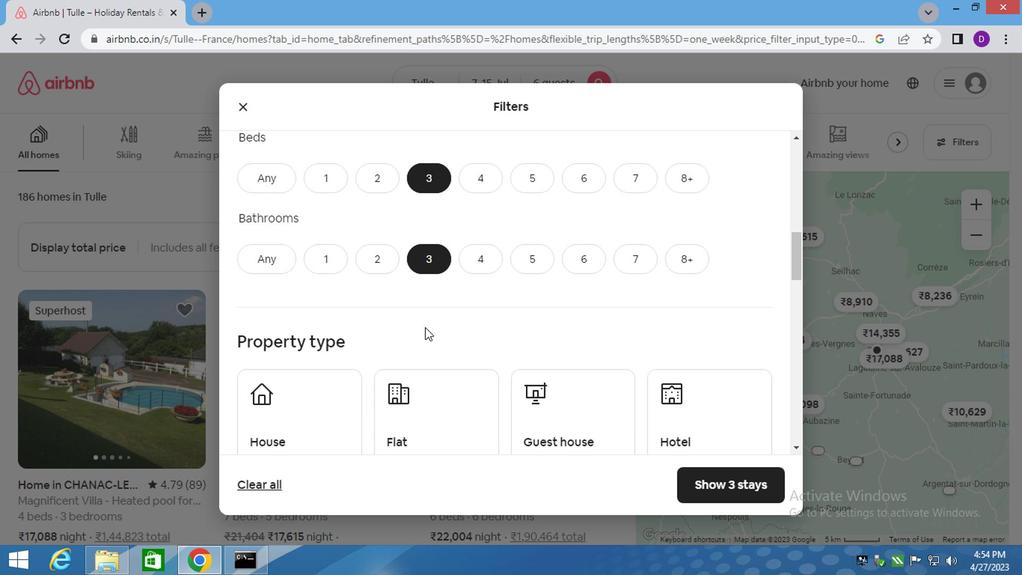 
Action: Mouse moved to (314, 346)
Screenshot: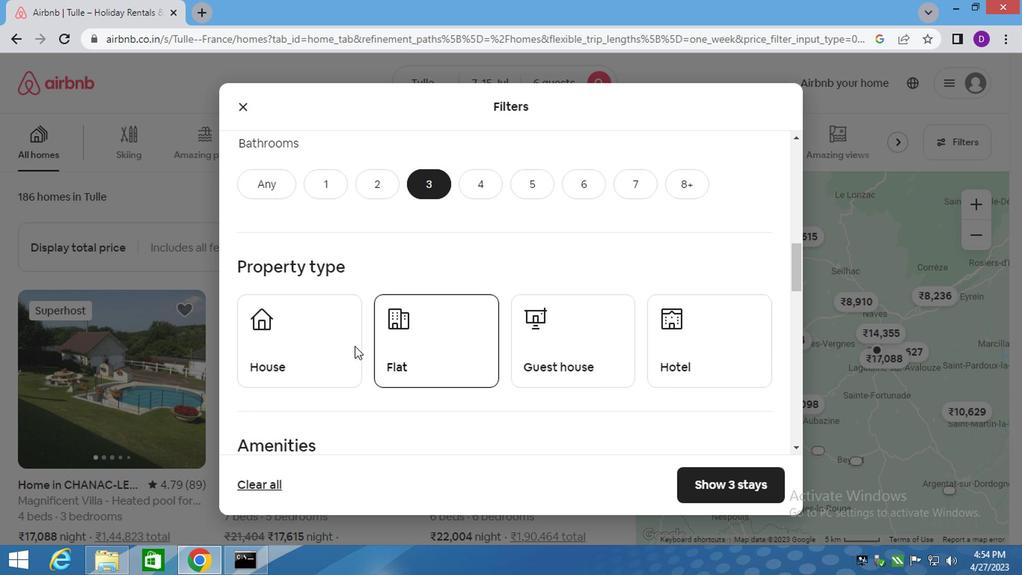 
Action: Mouse pressed left at (314, 346)
Screenshot: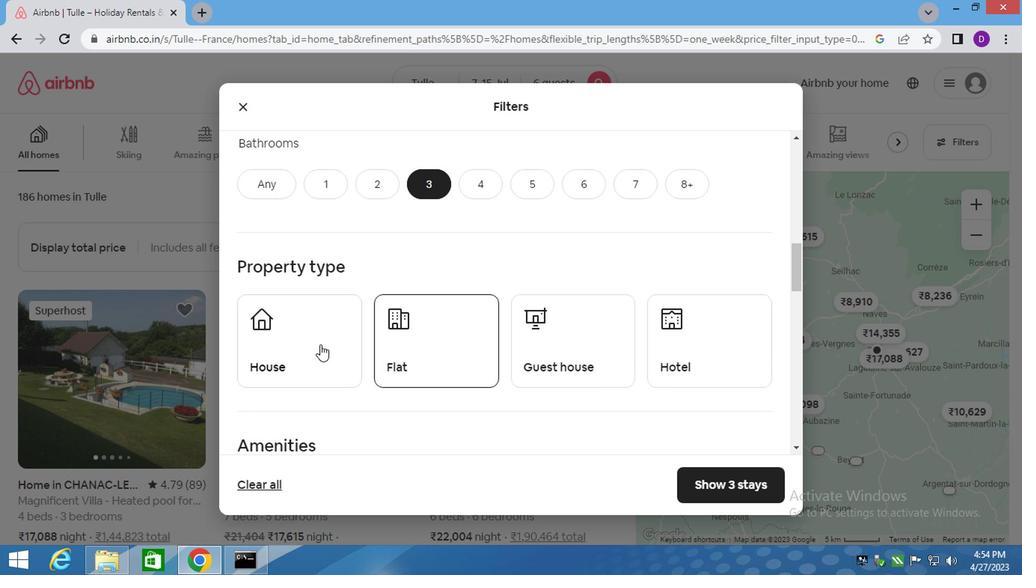 
Action: Mouse moved to (417, 337)
Screenshot: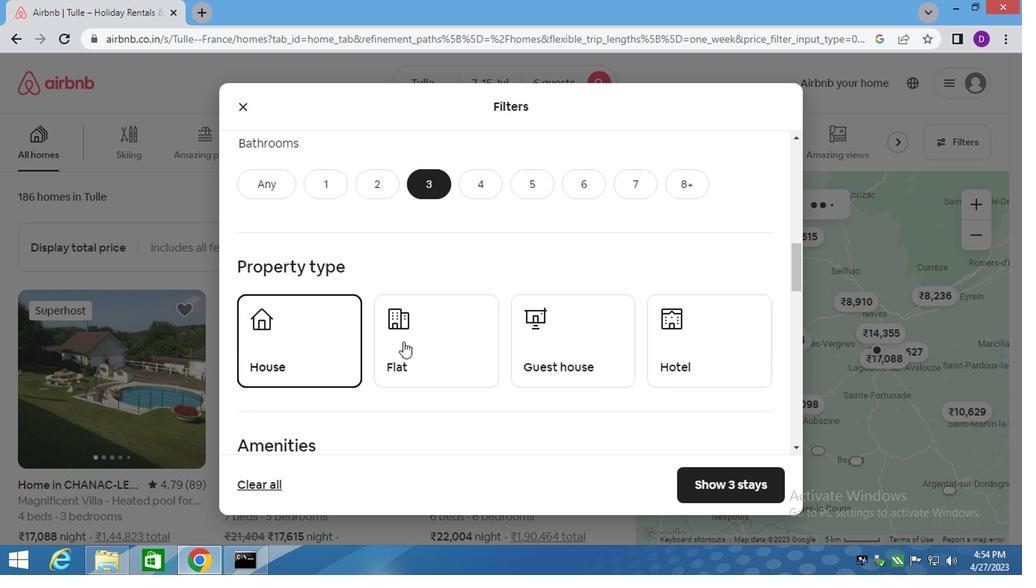 
Action: Mouse pressed left at (417, 337)
Screenshot: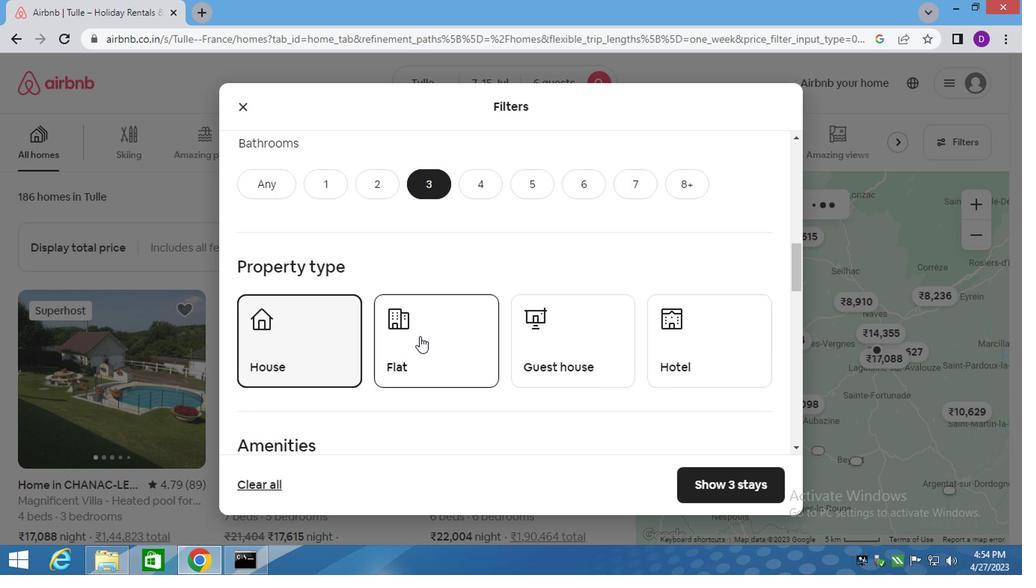 
Action: Mouse moved to (561, 337)
Screenshot: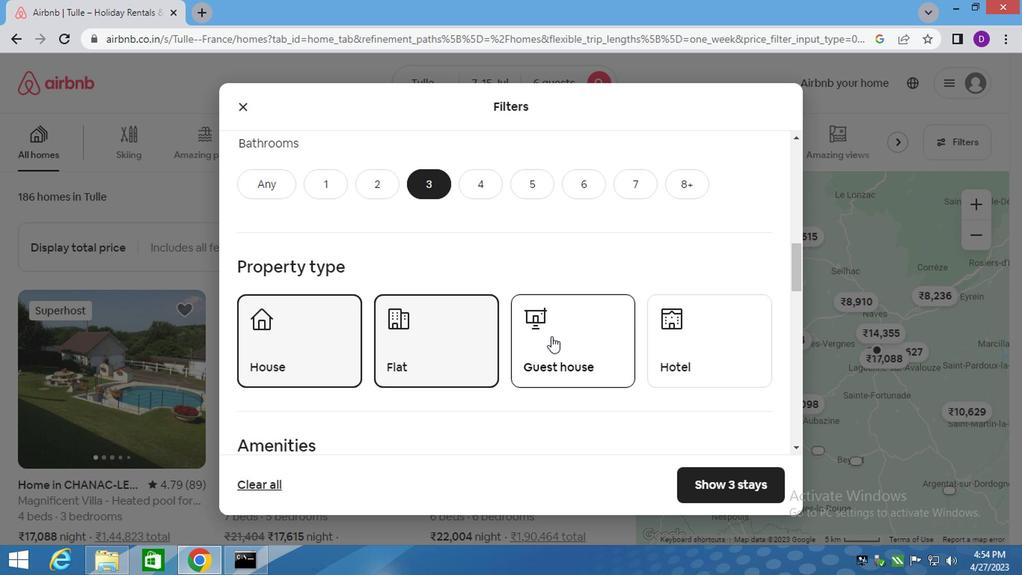 
Action: Mouse pressed left at (561, 337)
Screenshot: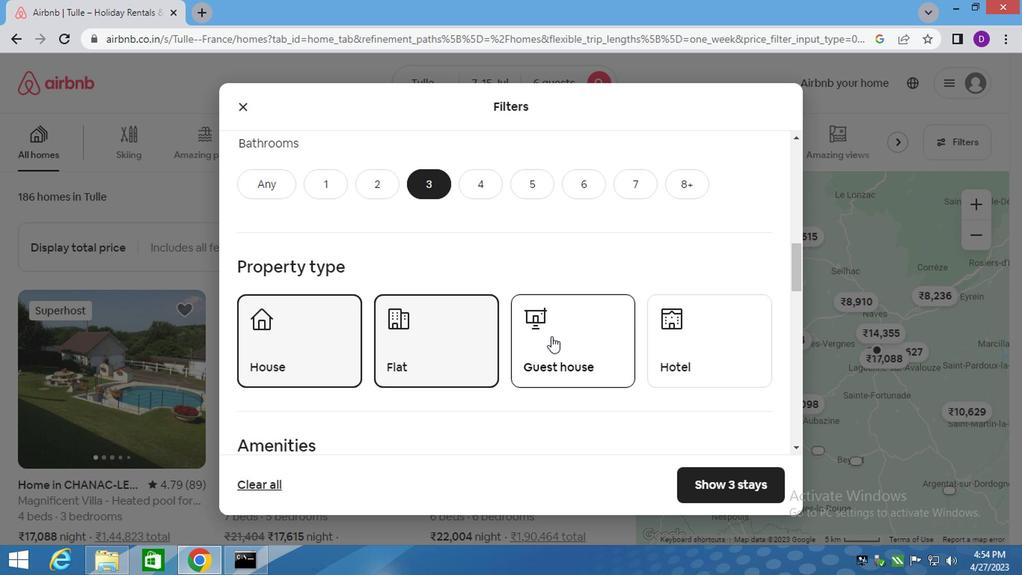 
Action: Mouse moved to (424, 339)
Screenshot: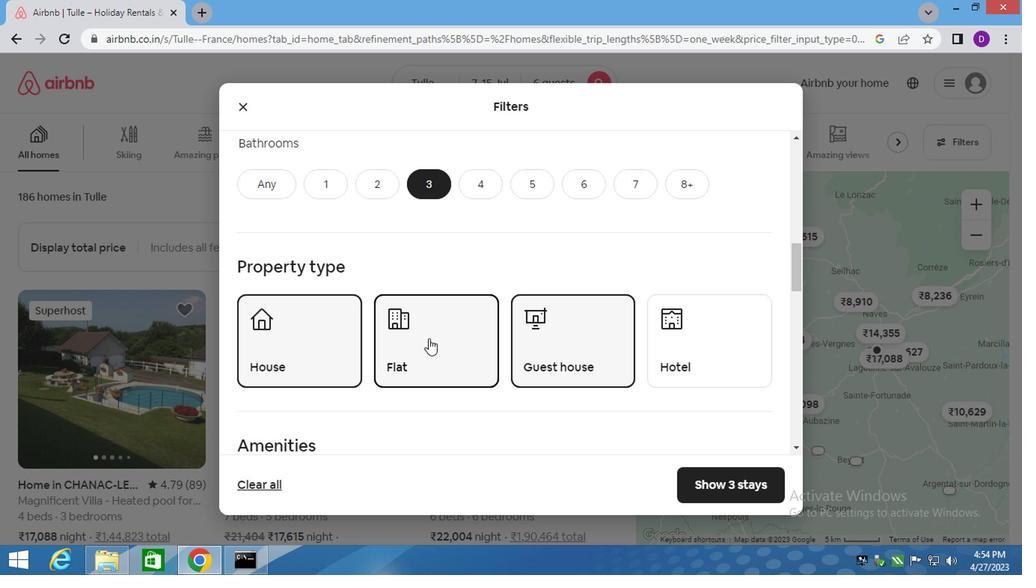 
Action: Mouse scrolled (424, 339) with delta (0, 0)
Screenshot: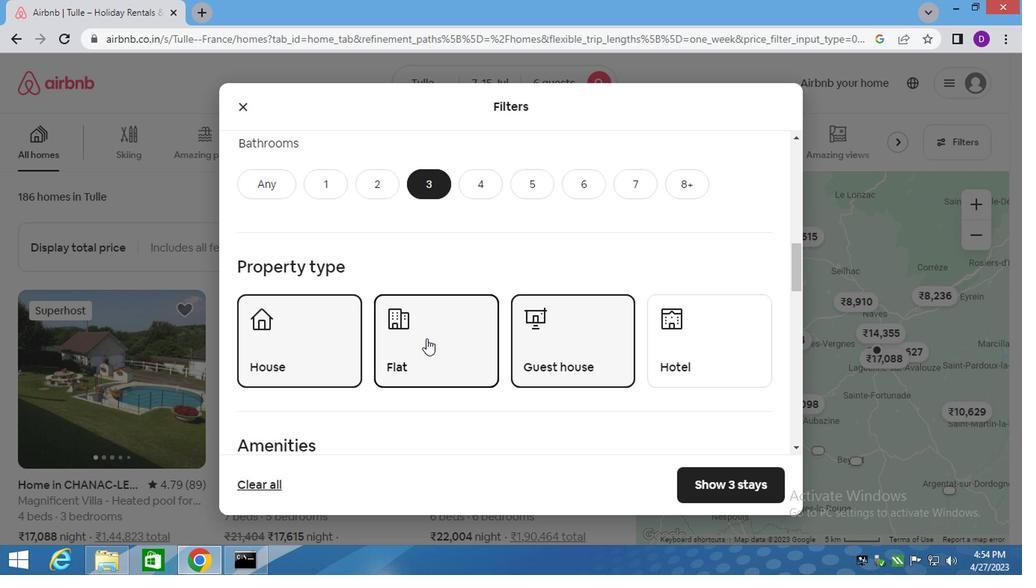
Action: Mouse scrolled (424, 339) with delta (0, 0)
Screenshot: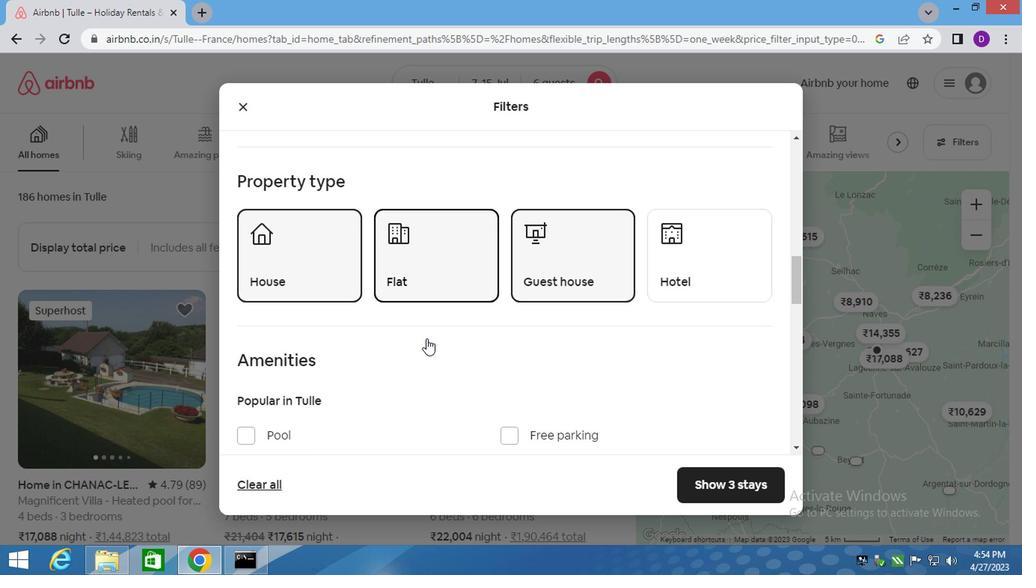 
Action: Mouse moved to (422, 339)
Screenshot: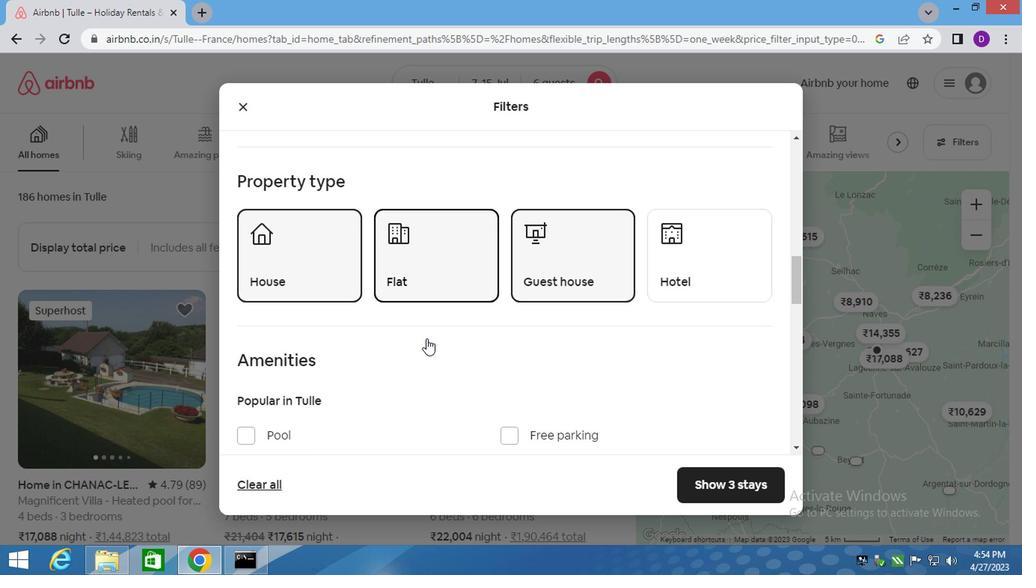 
Action: Mouse scrolled (424, 339) with delta (0, 0)
Screenshot: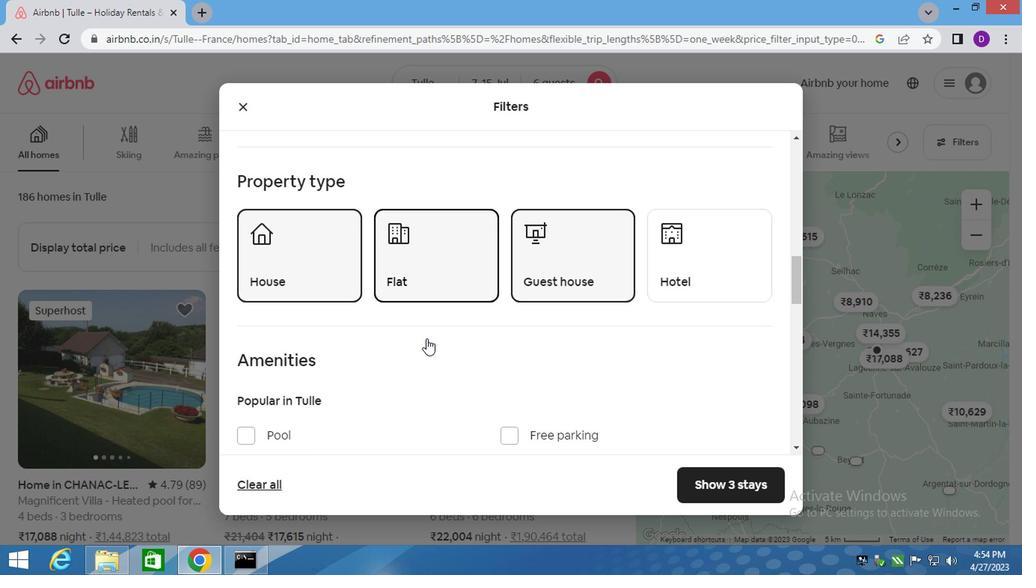 
Action: Mouse moved to (674, 393)
Screenshot: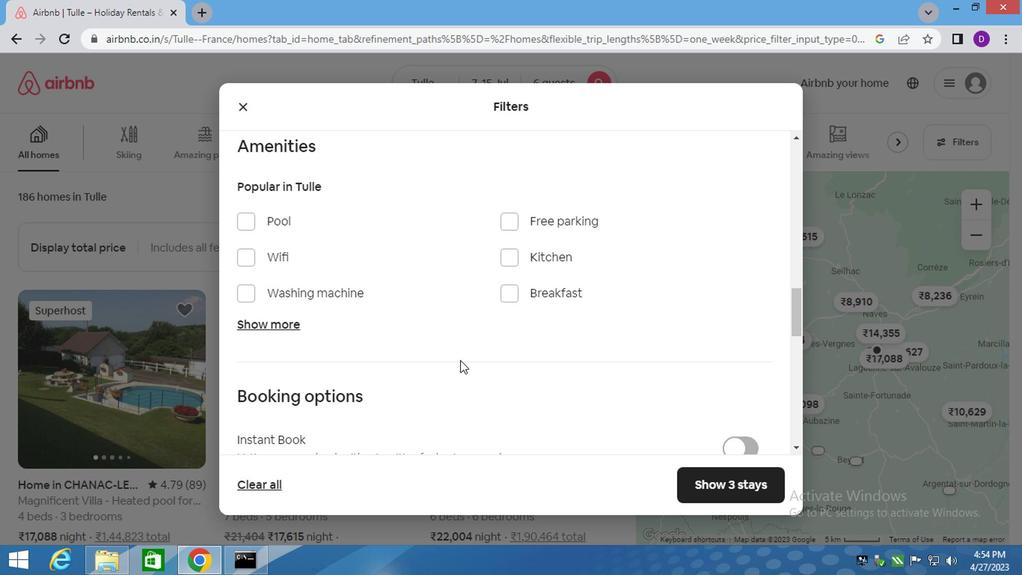 
Action: Mouse scrolled (657, 401) with delta (0, -1)
Screenshot: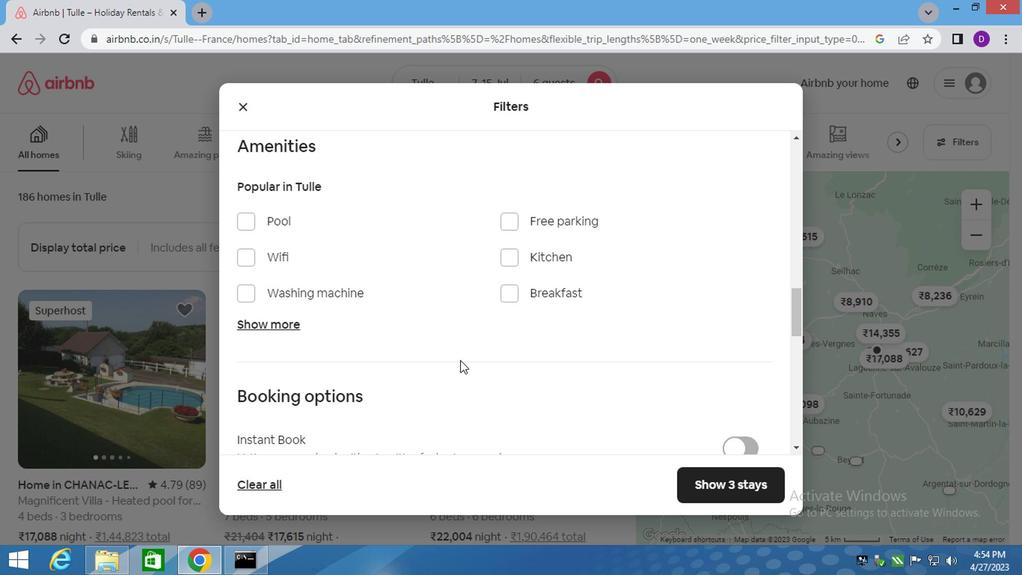 
Action: Mouse moved to (715, 371)
Screenshot: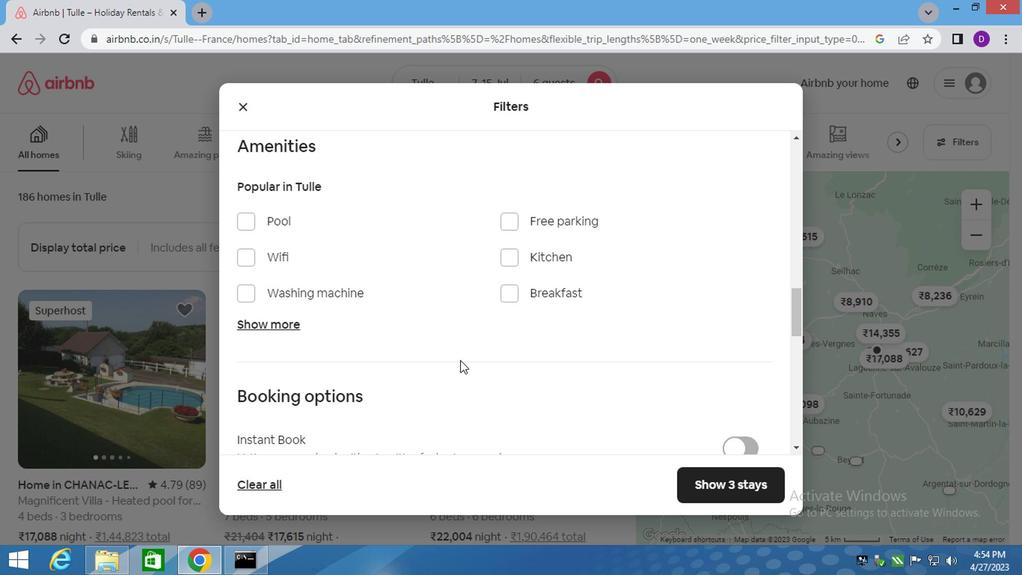 
Action: Mouse scrolled (659, 400) with delta (0, 0)
Screenshot: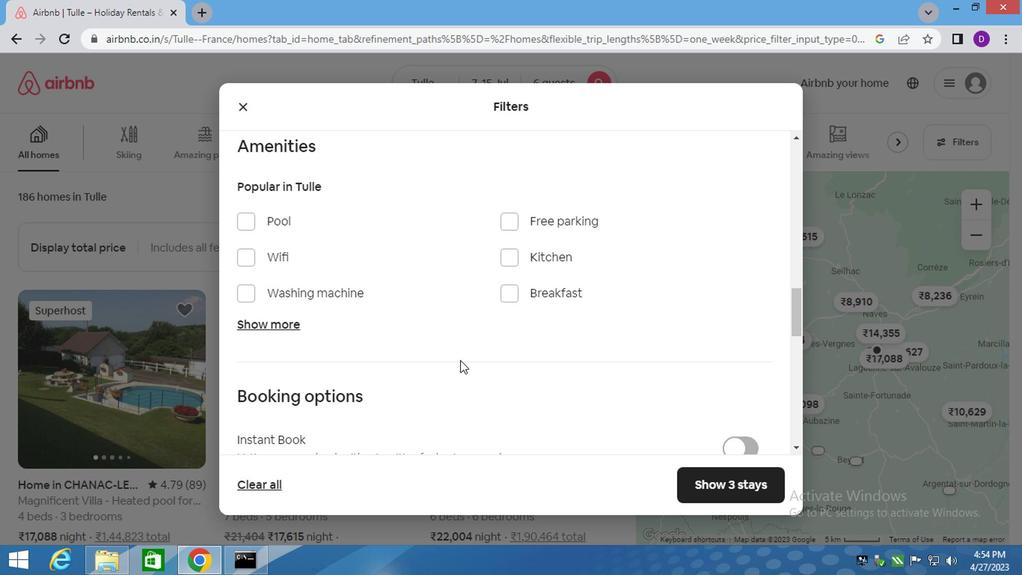 
Action: Mouse moved to (730, 363)
Screenshot: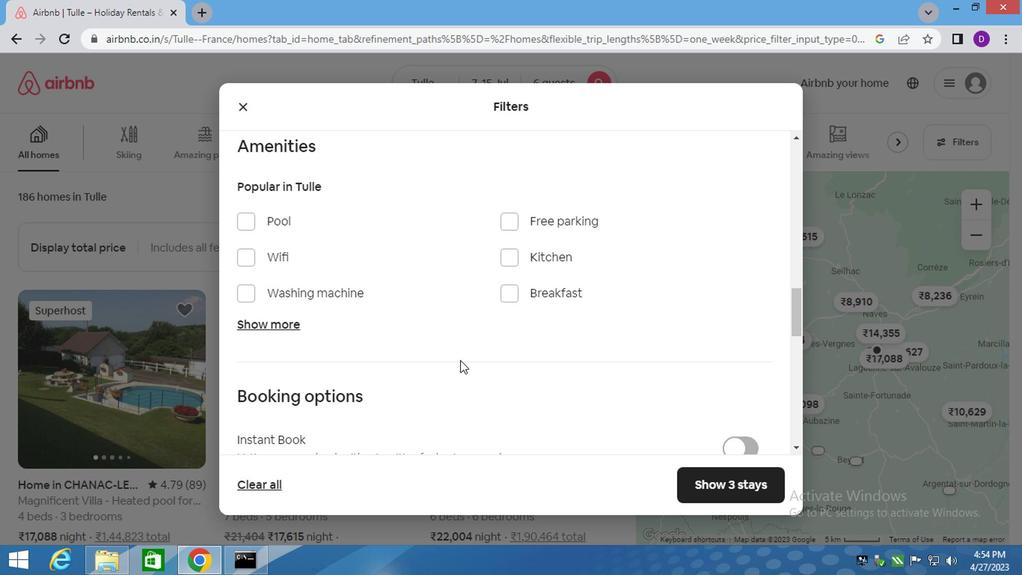 
Action: Mouse scrolled (662, 400) with delta (0, 0)
Screenshot: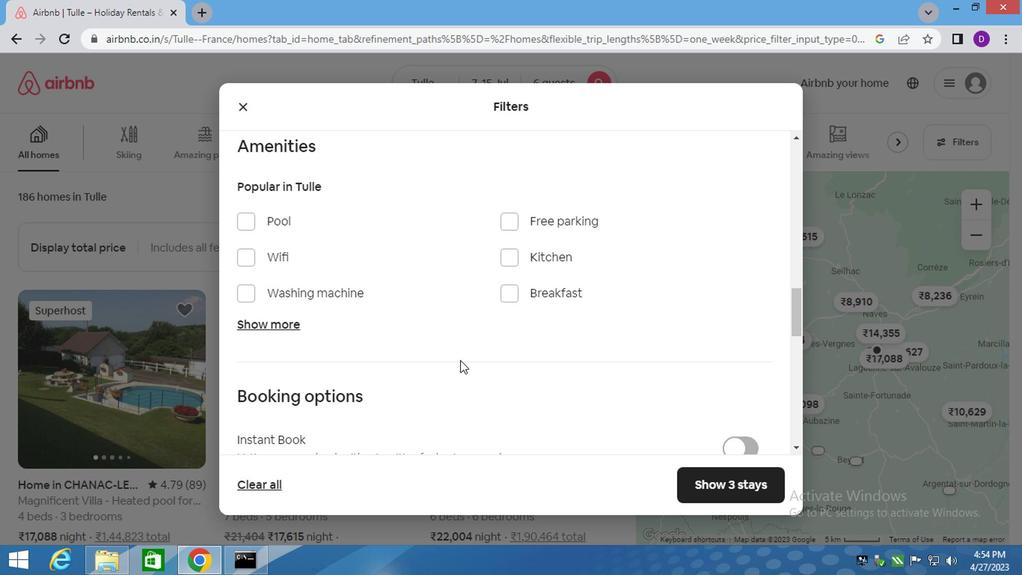 
Action: Mouse moved to (718, 268)
Screenshot: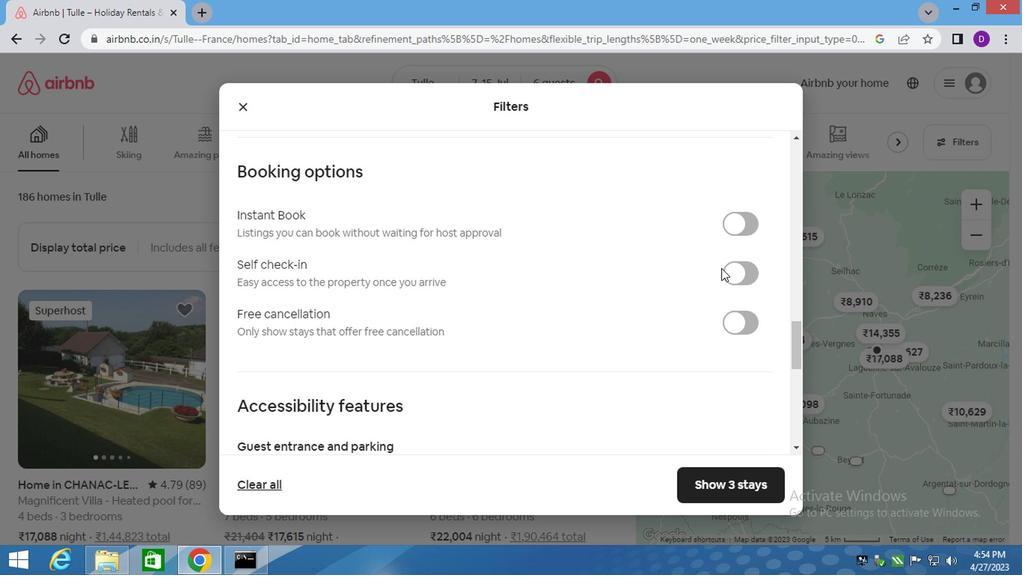 
Action: Mouse pressed left at (718, 268)
Screenshot: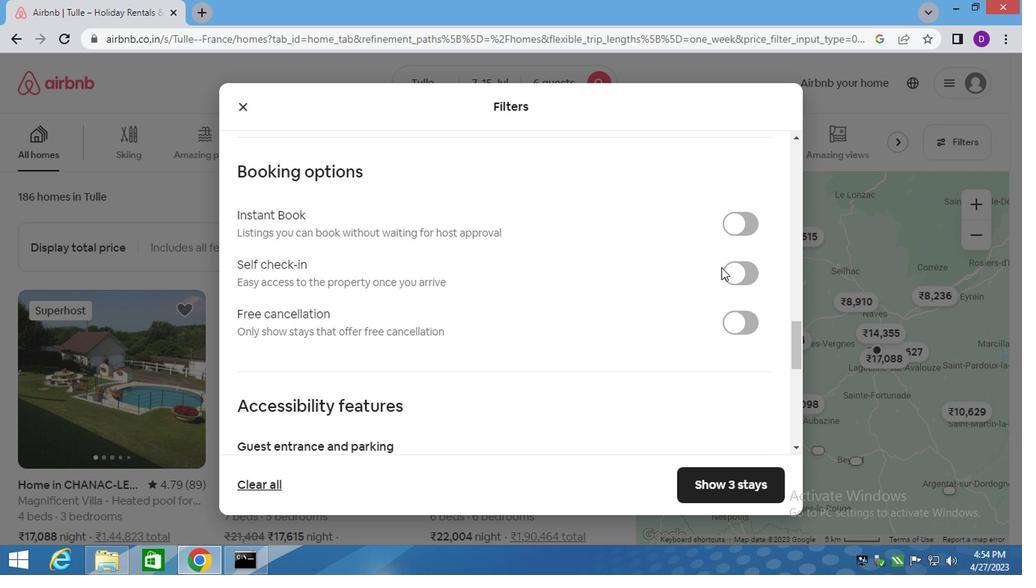 
Action: Mouse moved to (732, 271)
Screenshot: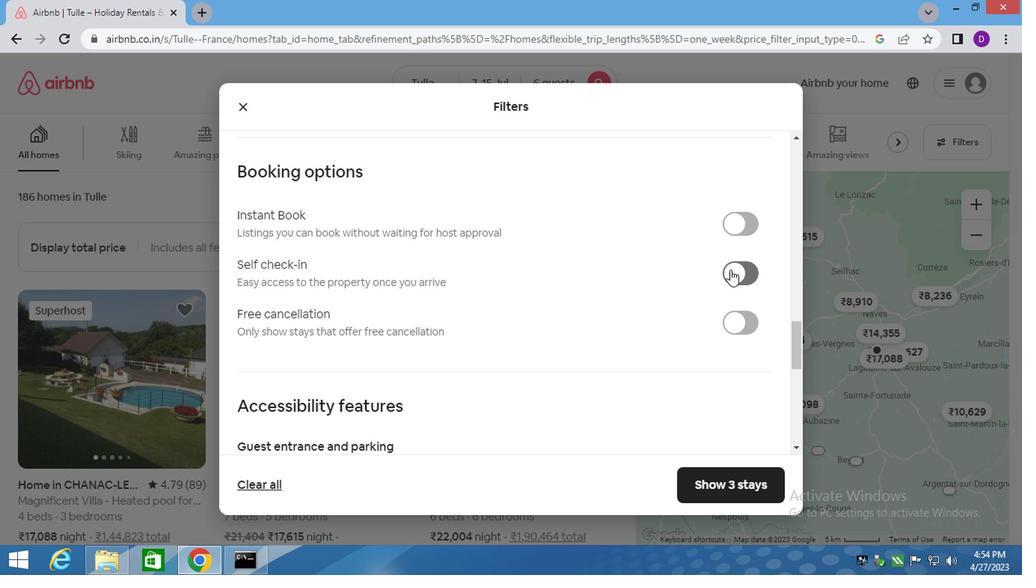 
Action: Mouse pressed left at (732, 271)
Screenshot: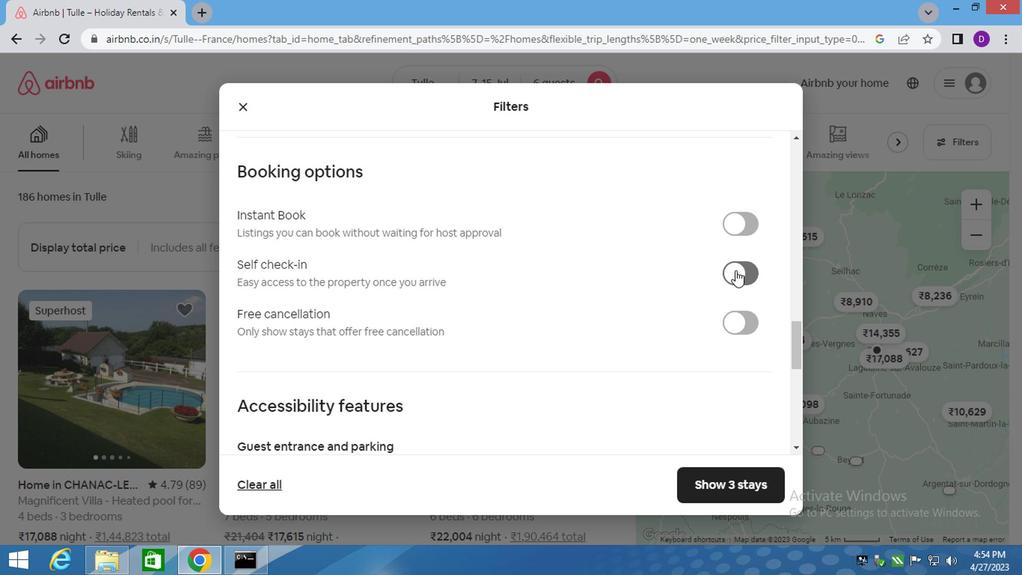 
Action: Mouse moved to (593, 332)
Screenshot: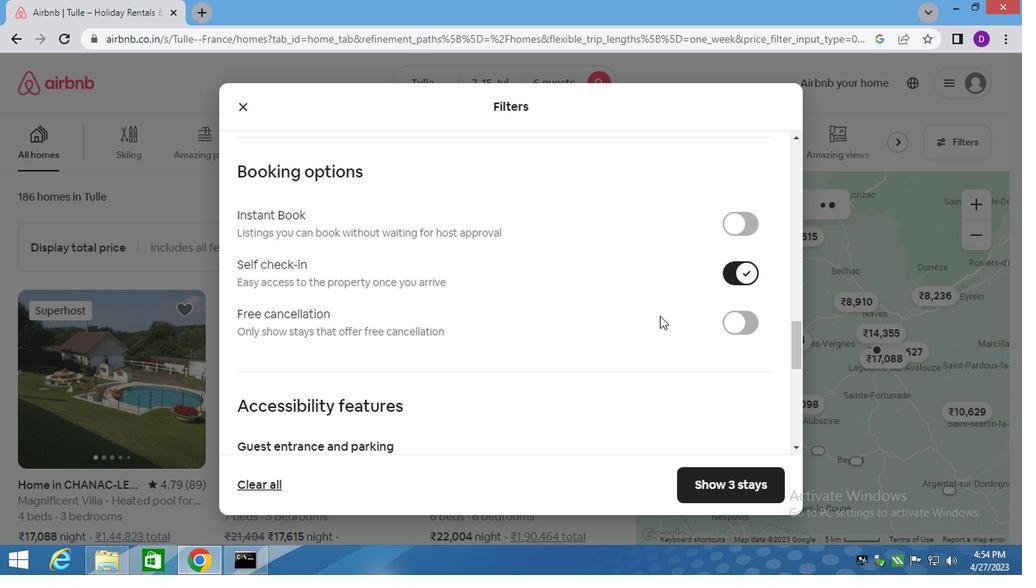 
Action: Mouse scrolled (593, 331) with delta (0, 0)
Screenshot: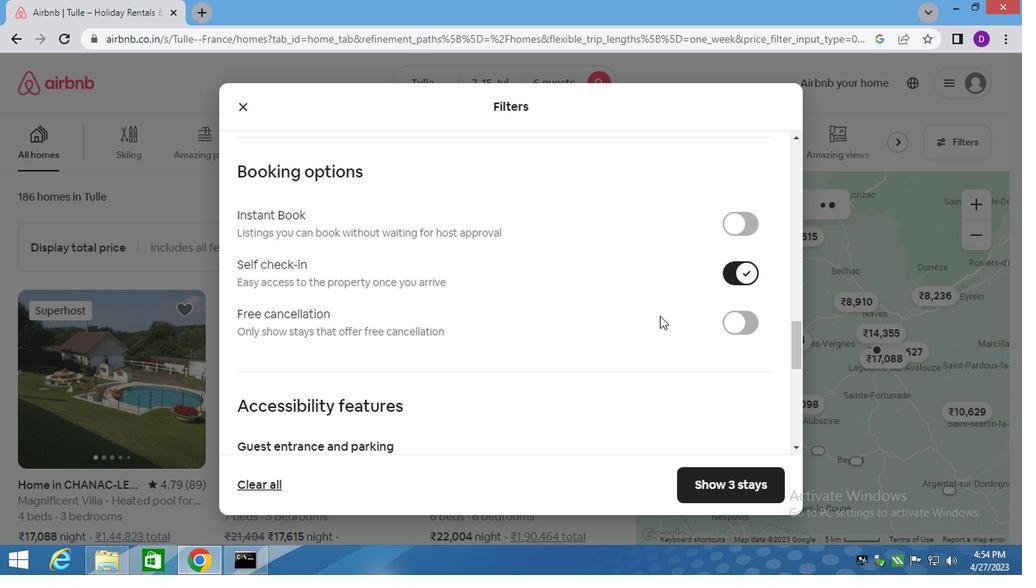 
Action: Mouse moved to (554, 335)
Screenshot: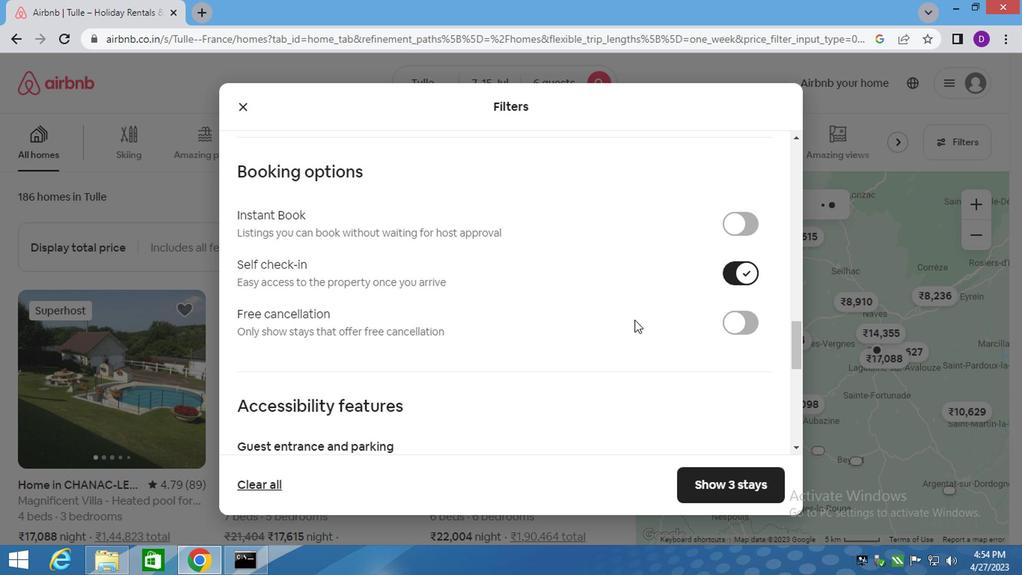 
Action: Mouse scrolled (554, 334) with delta (0, -1)
Screenshot: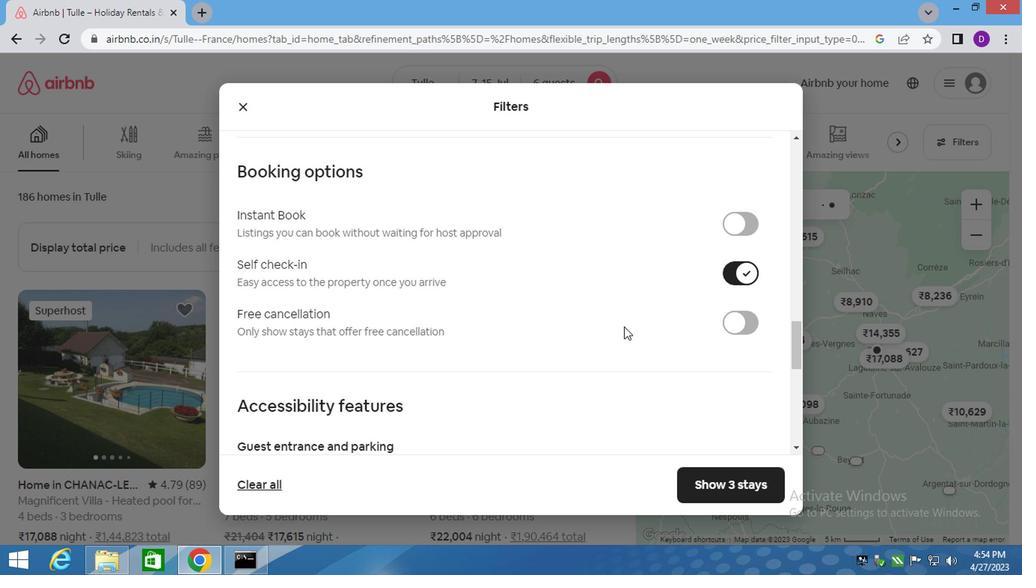 
Action: Mouse moved to (435, 355)
Screenshot: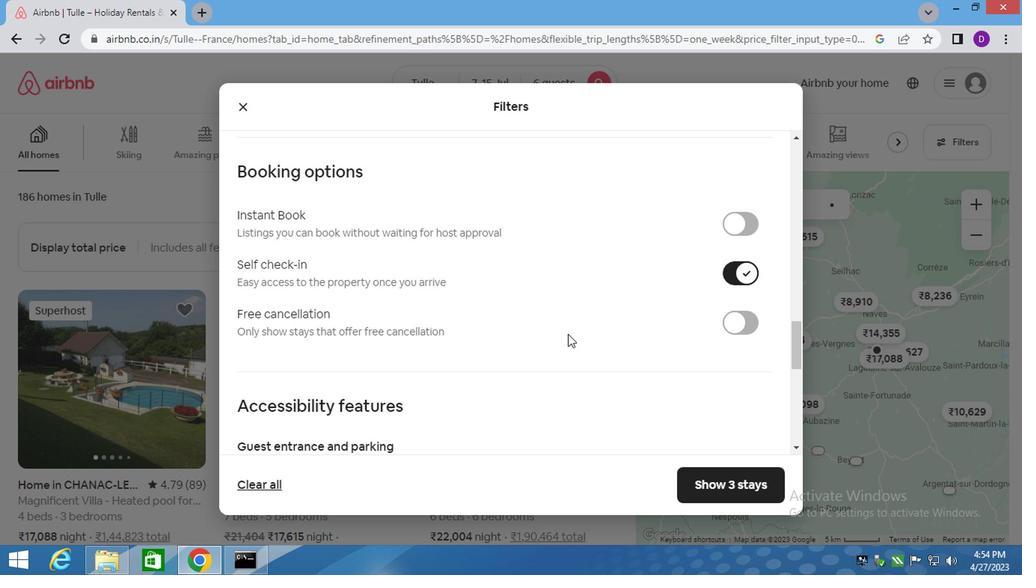 
Action: Mouse scrolled (526, 337) with delta (0, -1)
Screenshot: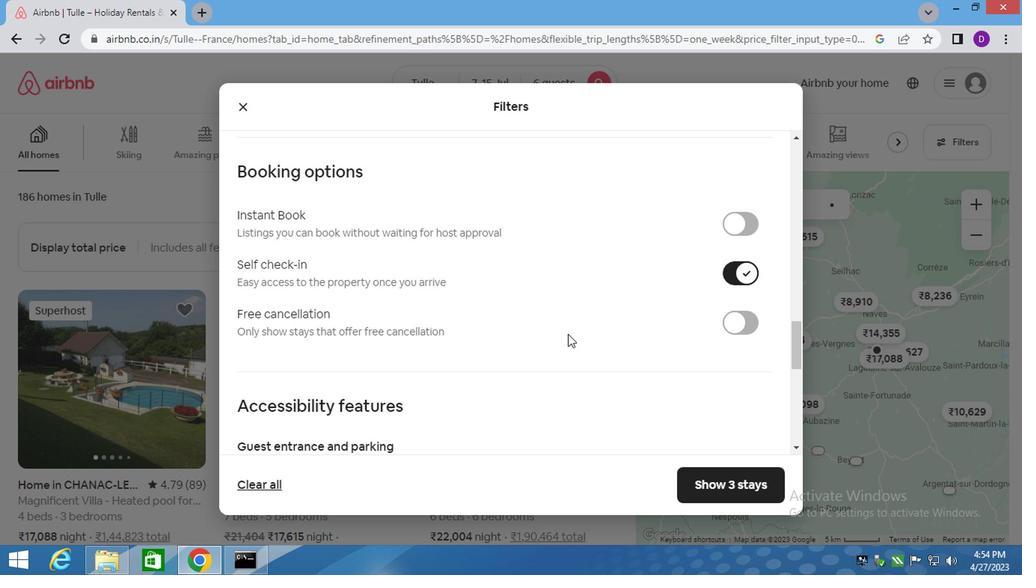 
Action: Mouse scrolled (490, 340) with delta (0, 0)
Screenshot: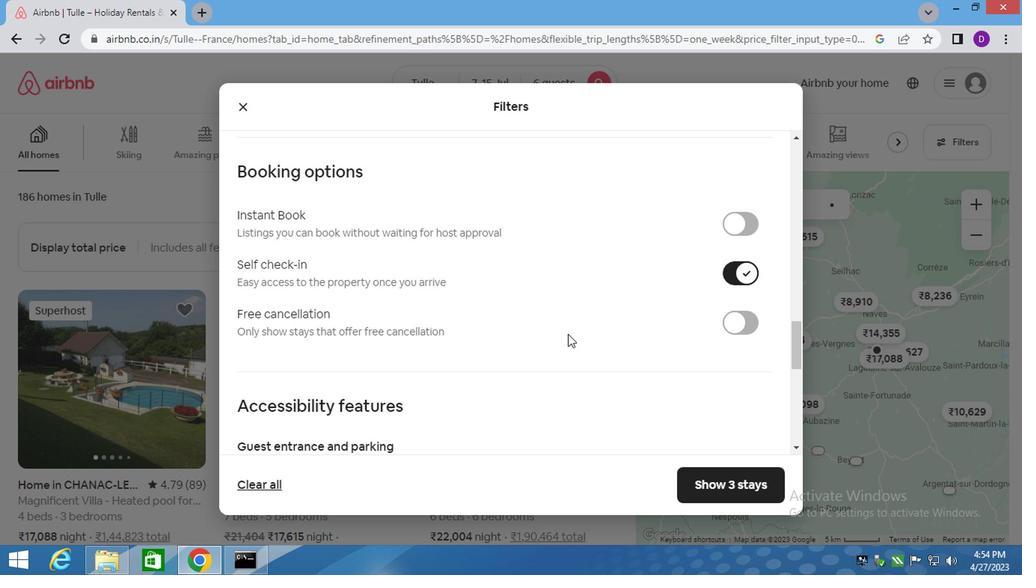 
Action: Mouse moved to (396, 364)
Screenshot: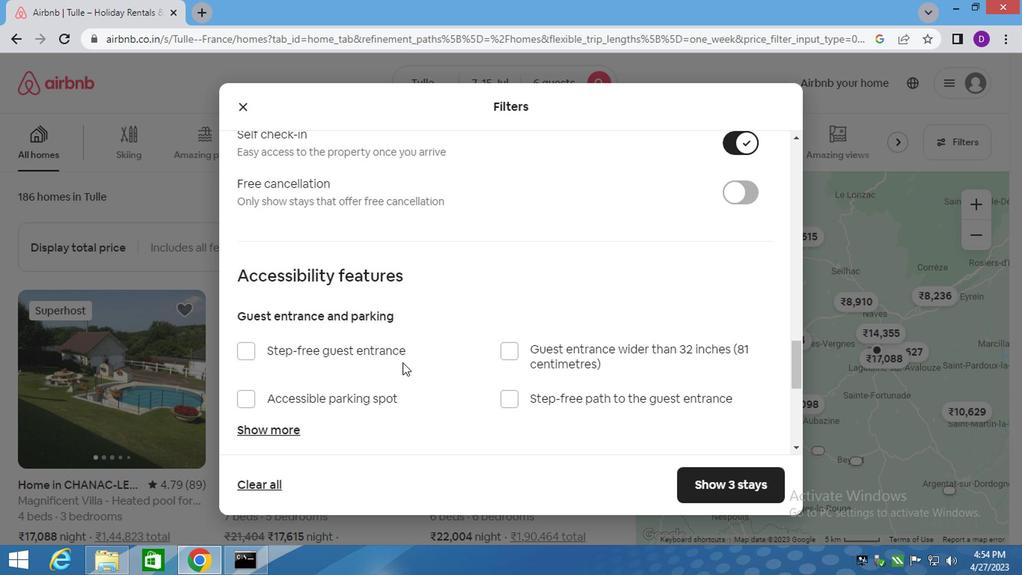 
Action: Mouse scrolled (396, 363) with delta (0, -1)
Screenshot: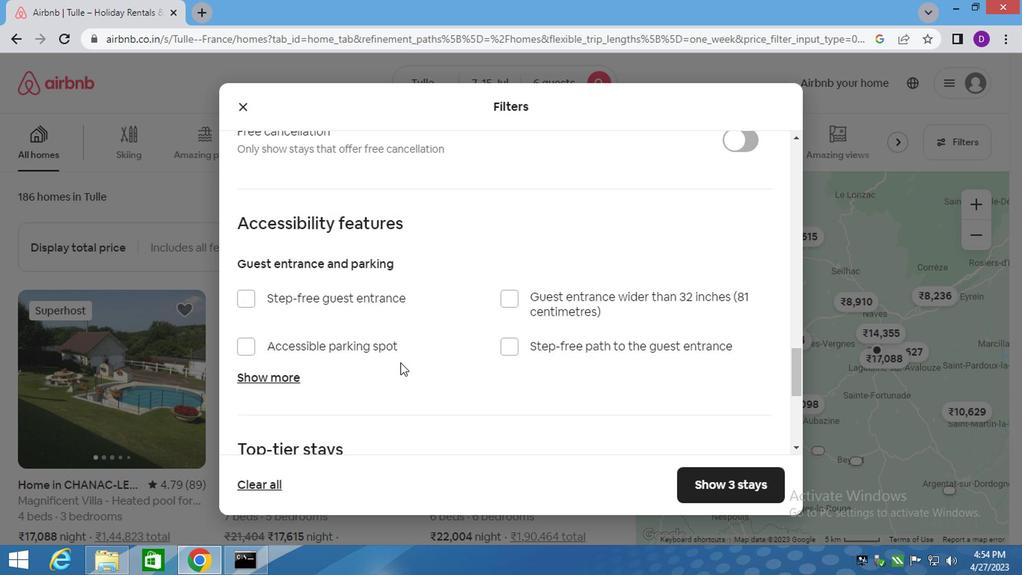 
Action: Mouse moved to (395, 364)
Screenshot: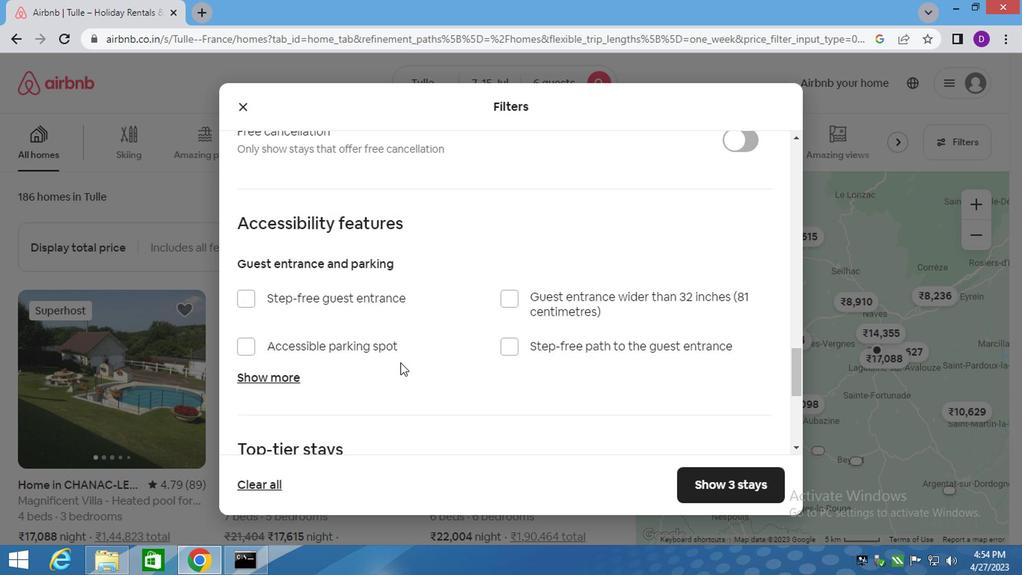 
Action: Mouse scrolled (395, 363) with delta (0, -1)
Screenshot: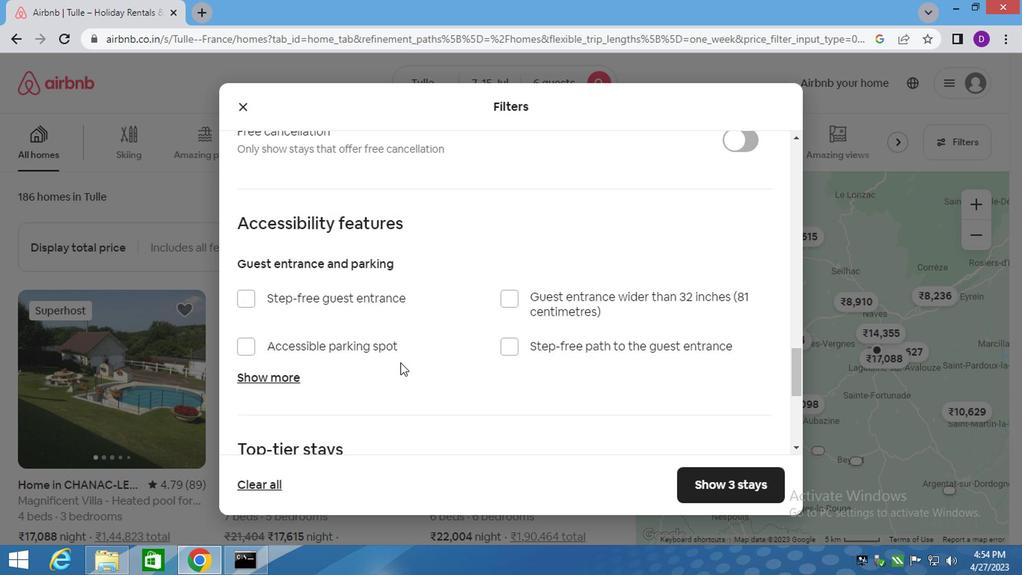 
Action: Mouse moved to (389, 366)
Screenshot: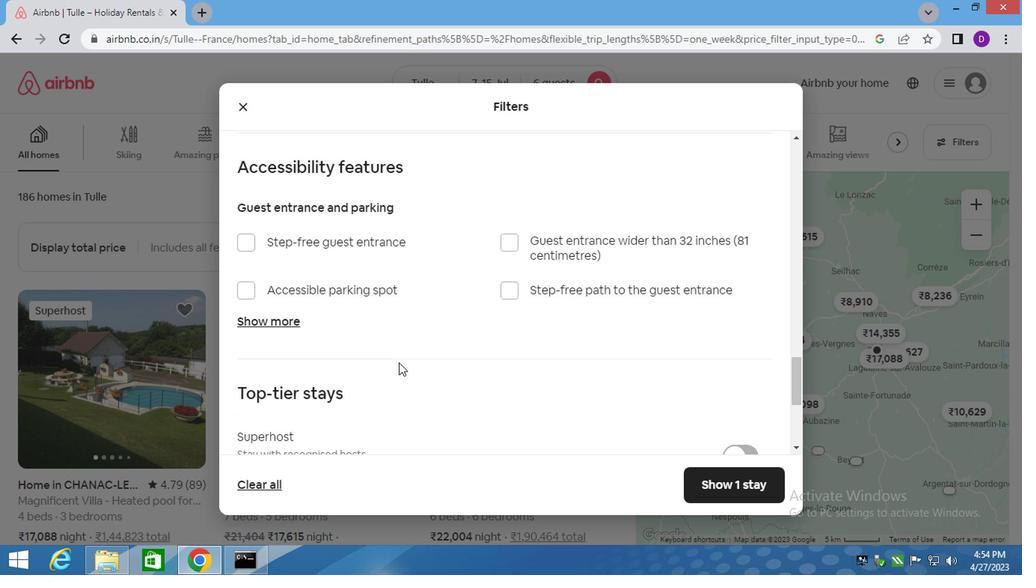 
Action: Mouse scrolled (393, 363) with delta (0, -1)
Screenshot: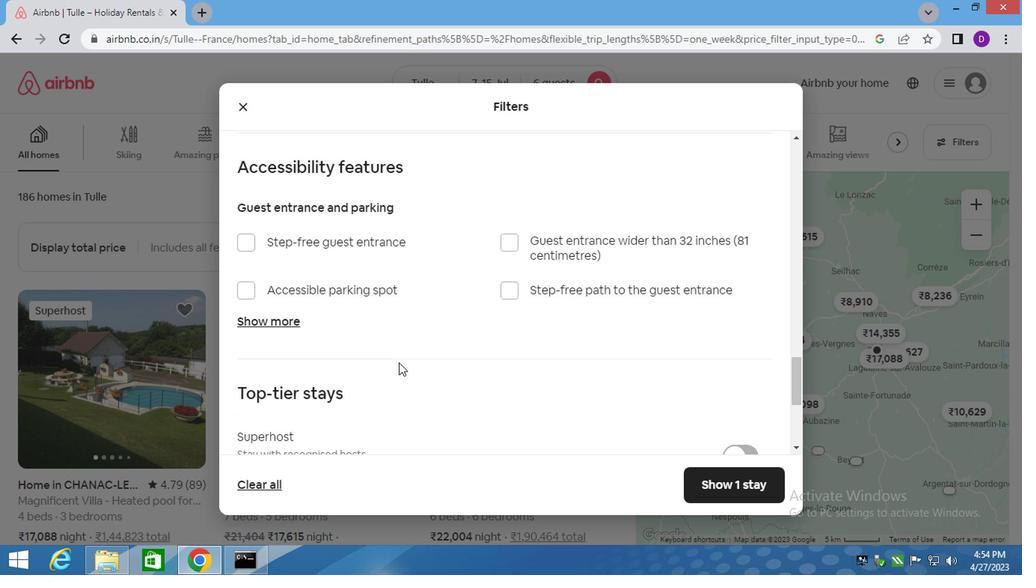 
Action: Mouse moved to (388, 367)
Screenshot: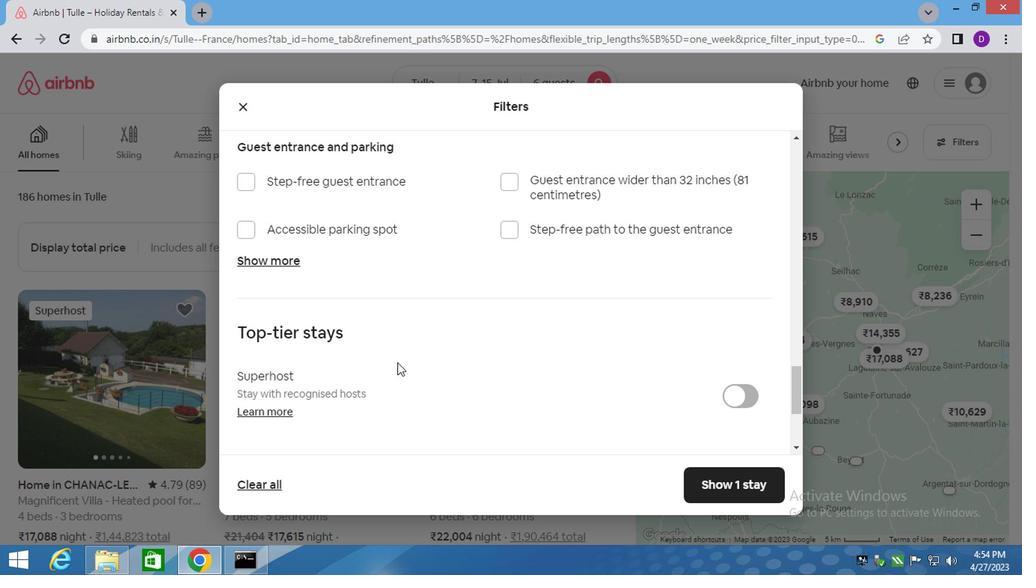 
Action: Mouse scrolled (392, 364) with delta (0, 0)
Screenshot: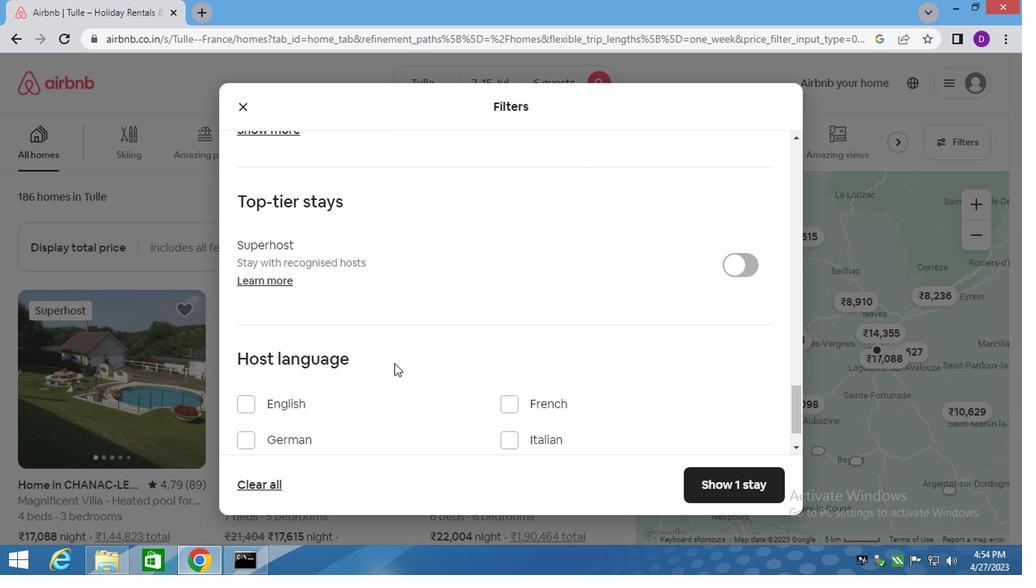 
Action: Mouse moved to (237, 351)
Screenshot: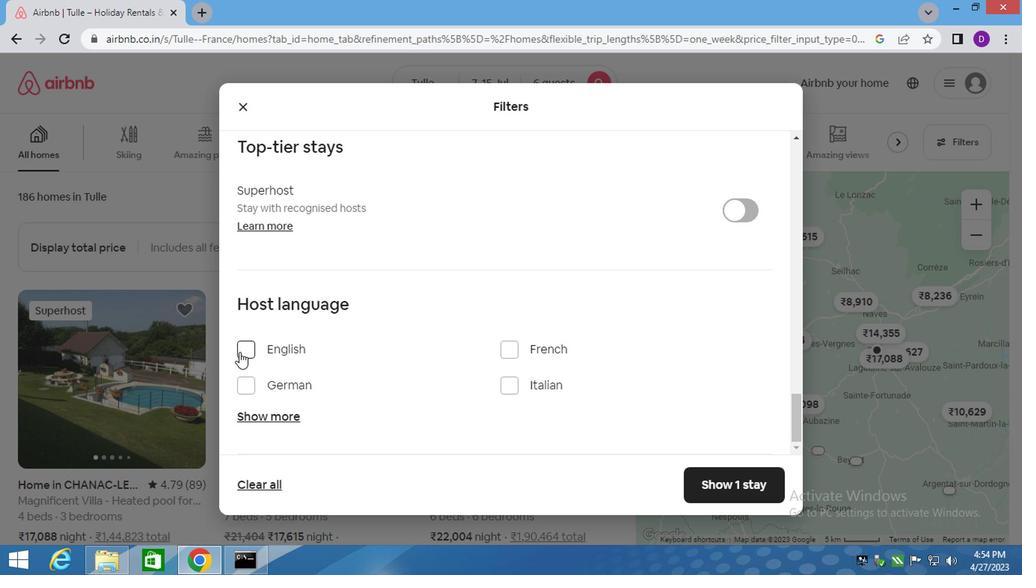 
Action: Mouse pressed left at (237, 351)
Screenshot: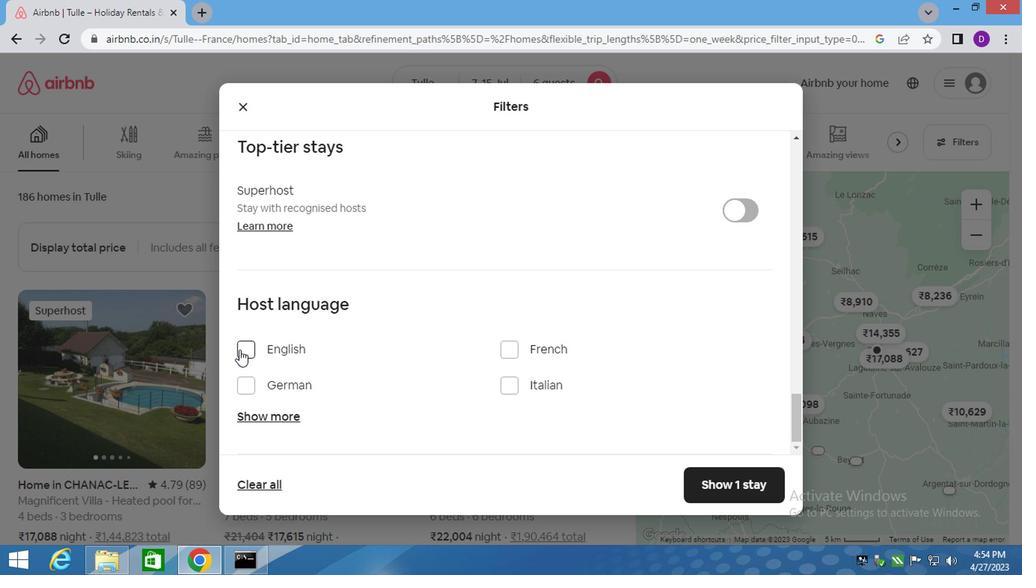 
Action: Mouse moved to (700, 482)
Screenshot: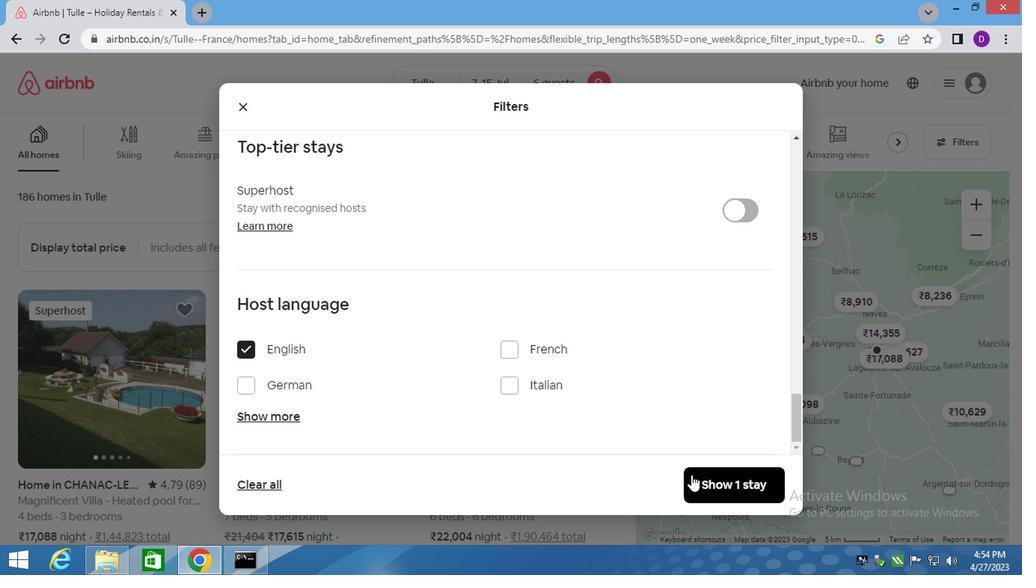 
Action: Mouse pressed left at (700, 482)
Screenshot: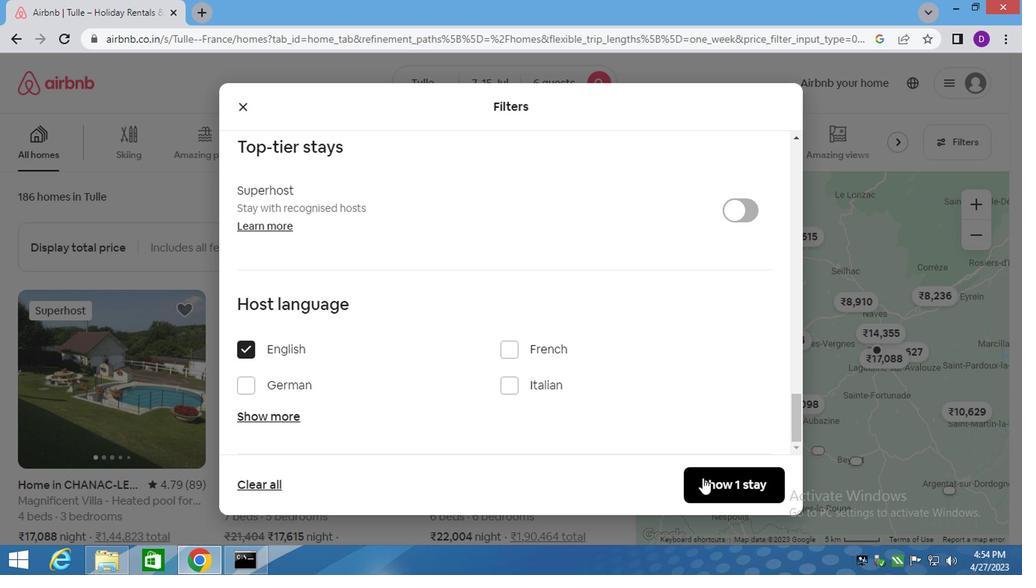 
Action: Mouse moved to (636, 483)
Screenshot: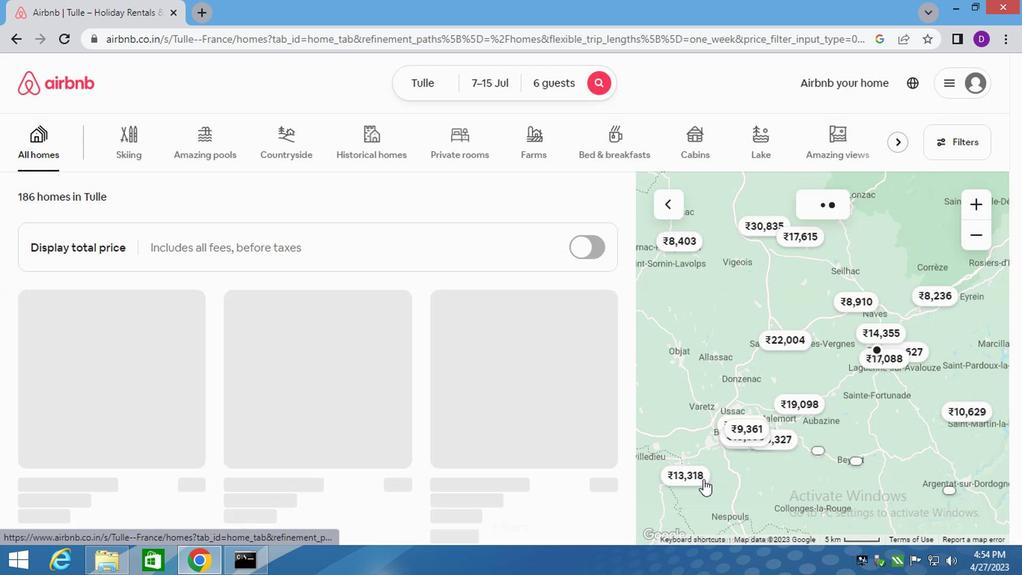 
